 Task: Create a due date automation trigger when advanced on, 2 days before a card is due add checklist with checklist "Resume" complete at 11:00 AM.
Action: Mouse moved to (1072, 313)
Screenshot: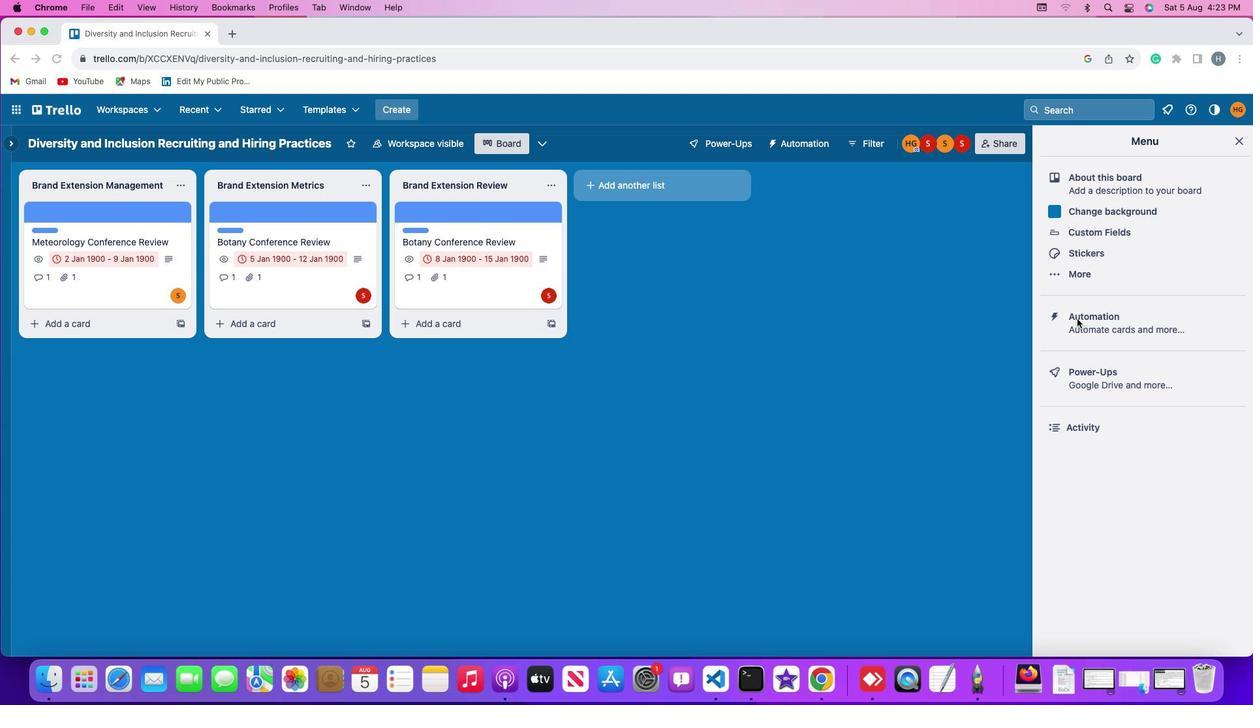 
Action: Mouse pressed left at (1072, 313)
Screenshot: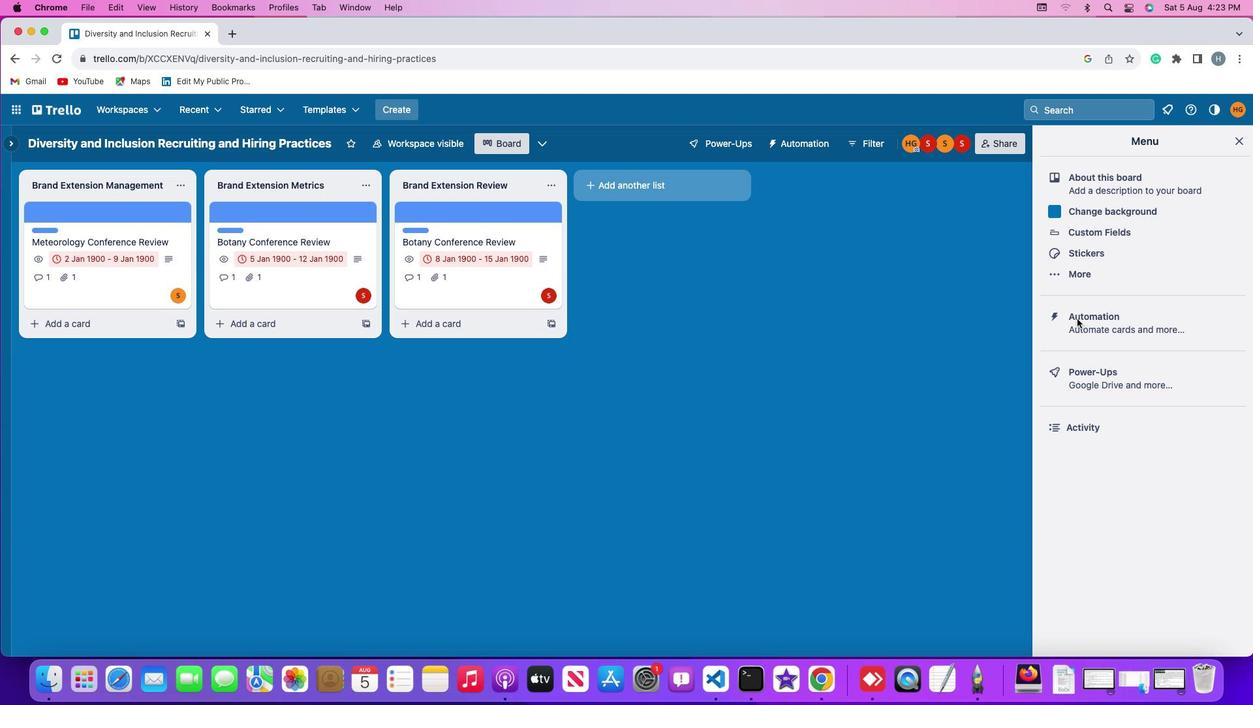 
Action: Mouse pressed left at (1072, 313)
Screenshot: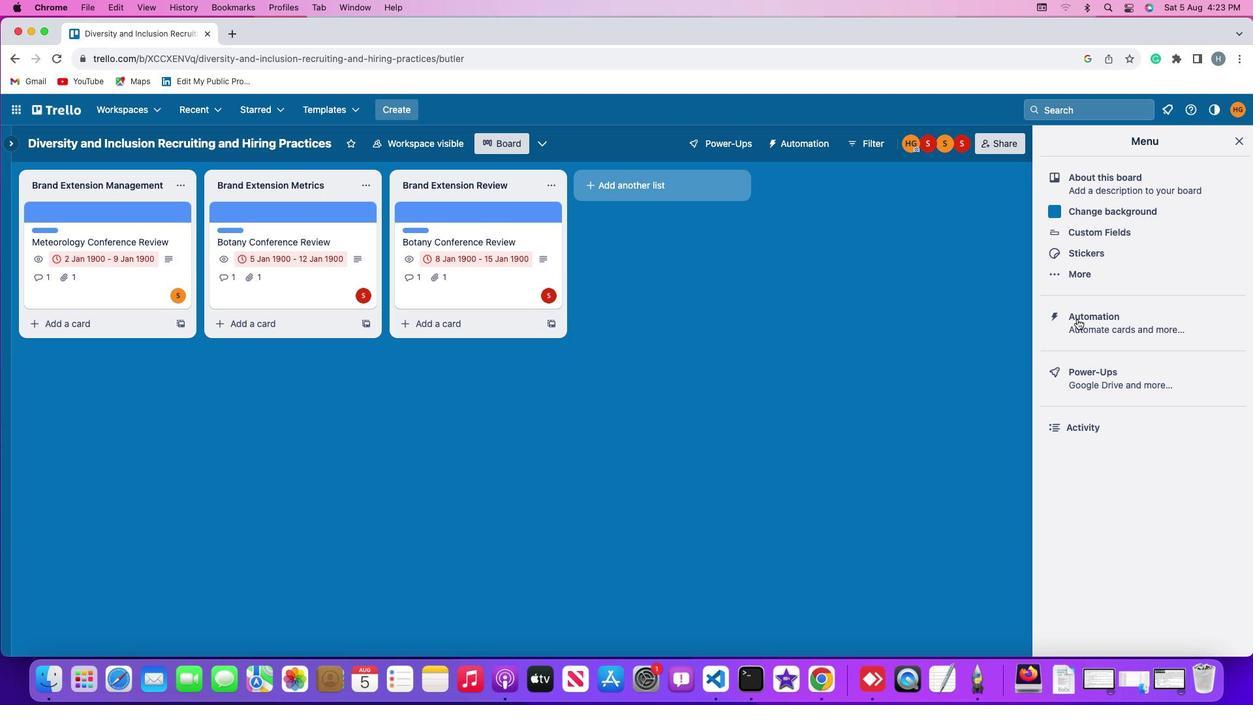 
Action: Mouse moved to (58, 299)
Screenshot: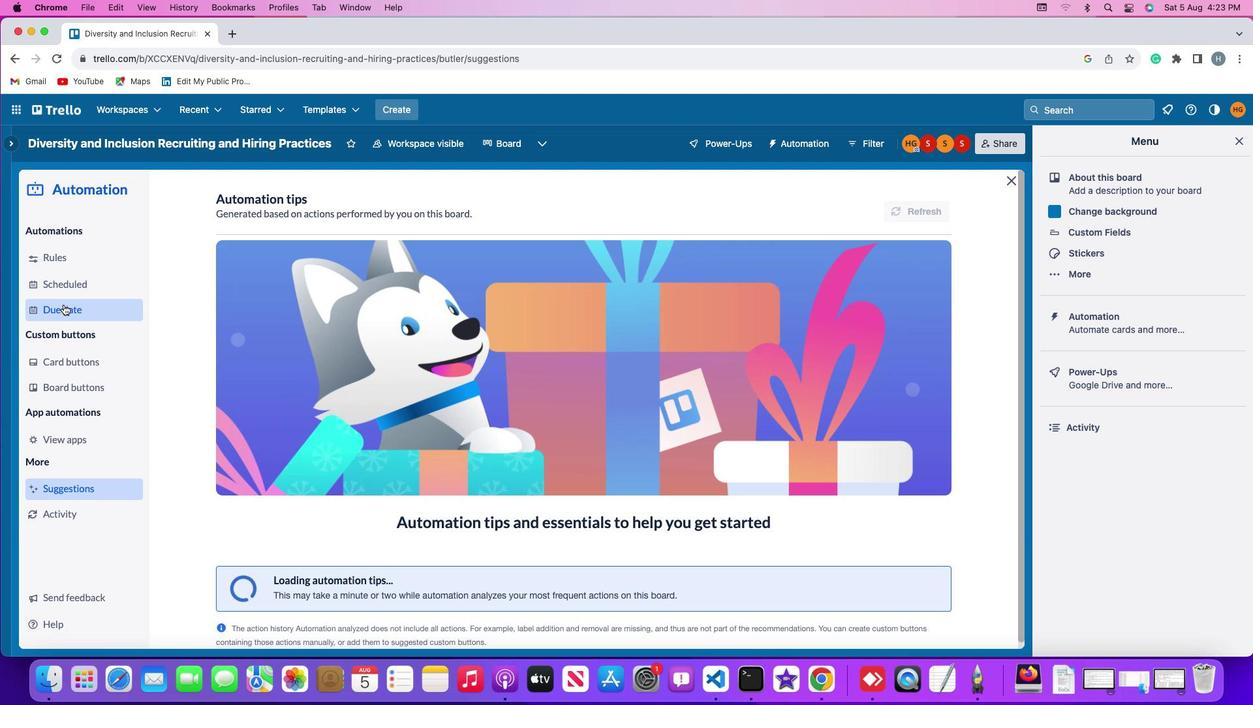 
Action: Mouse pressed left at (58, 299)
Screenshot: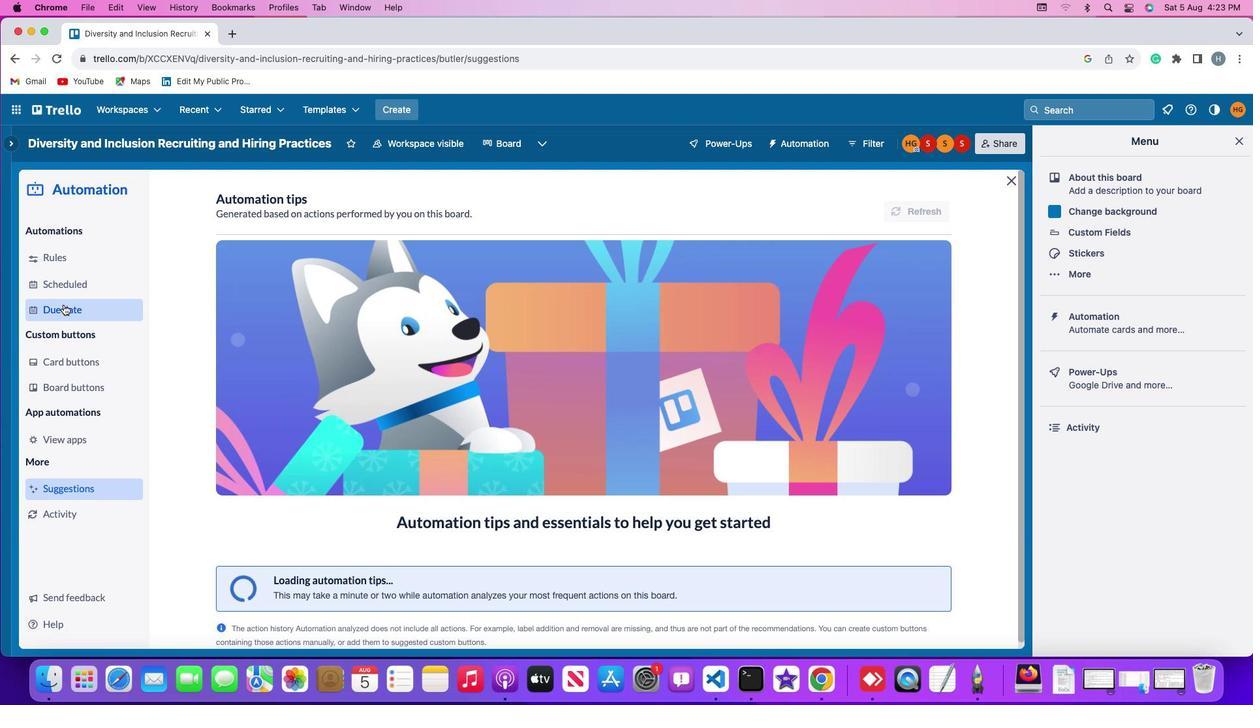 
Action: Mouse moved to (886, 195)
Screenshot: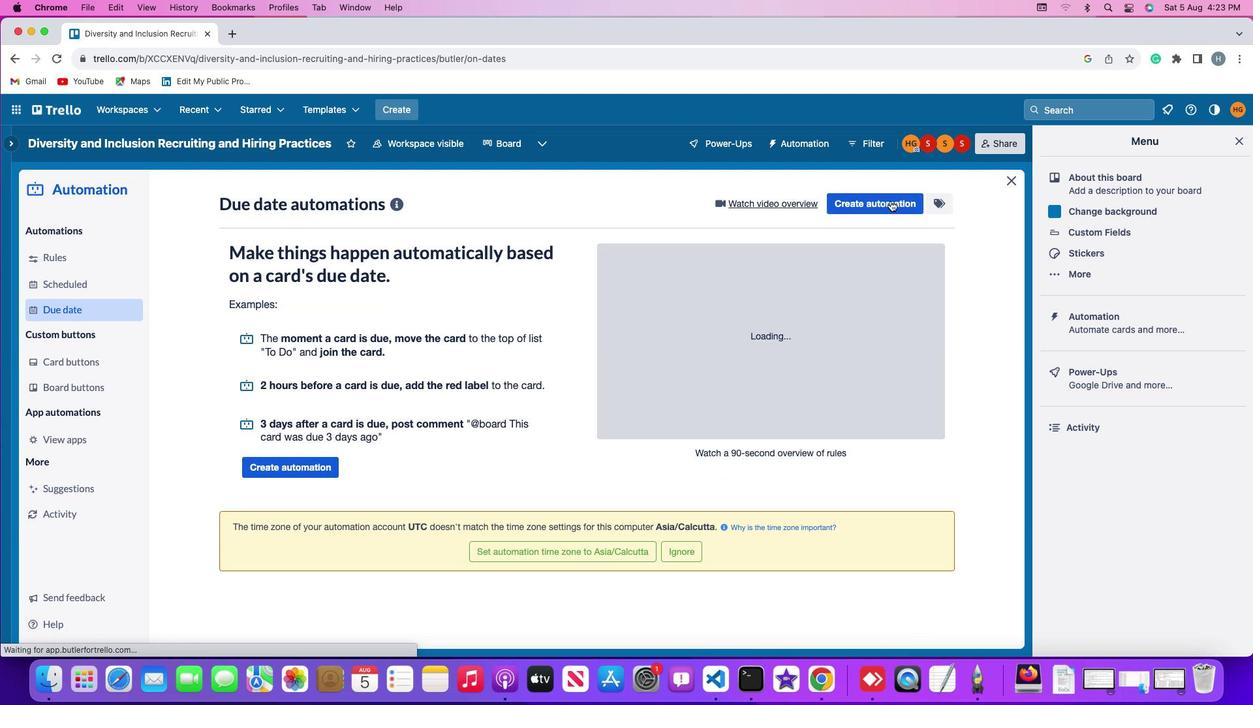 
Action: Mouse pressed left at (886, 195)
Screenshot: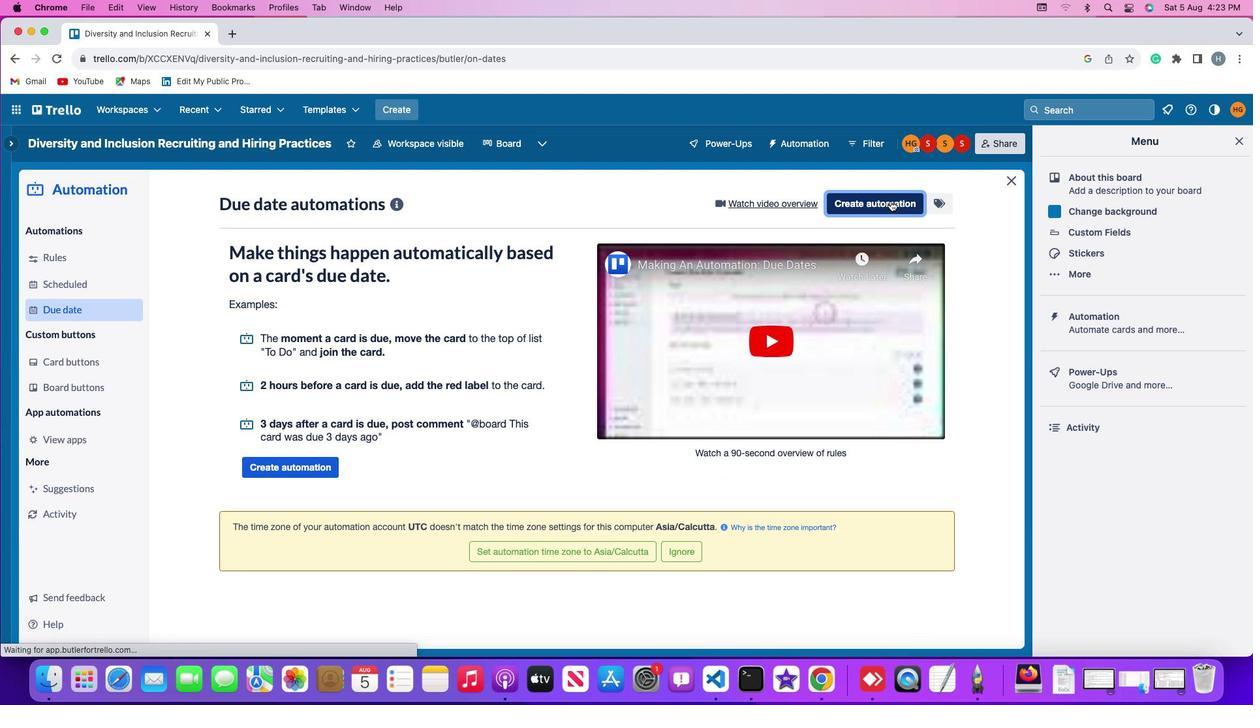 
Action: Mouse moved to (571, 319)
Screenshot: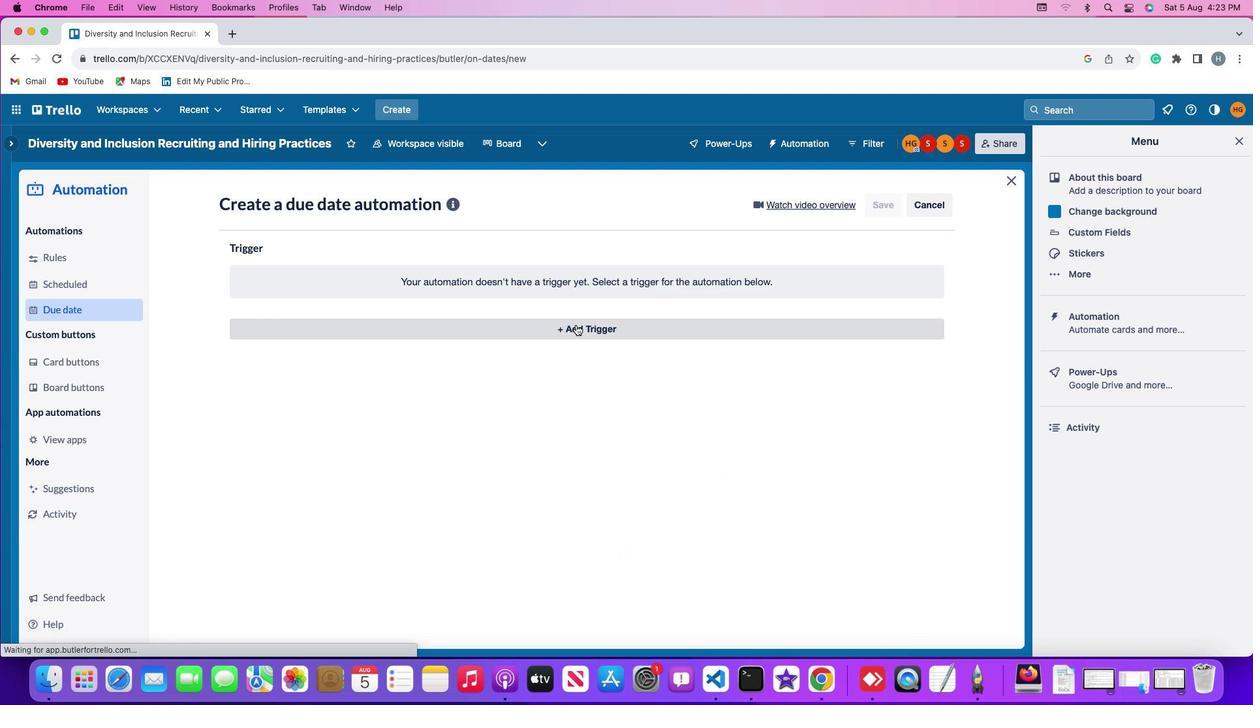 
Action: Mouse pressed left at (571, 319)
Screenshot: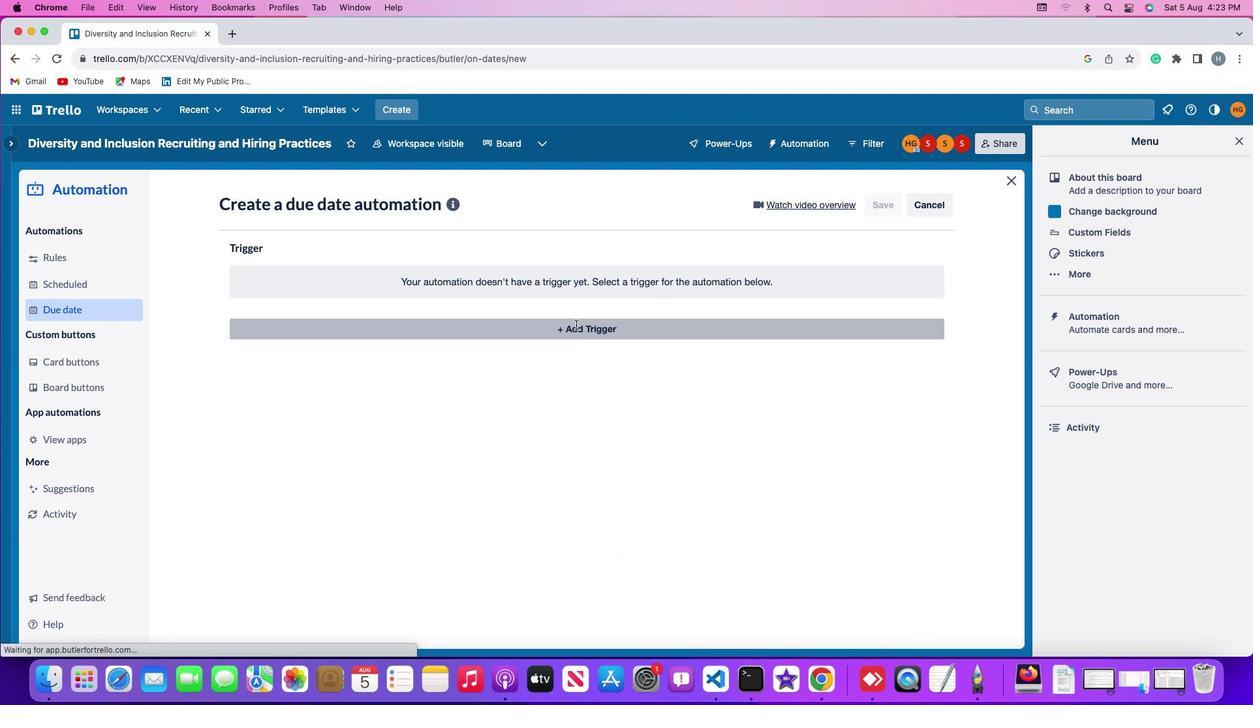 
Action: Mouse moved to (246, 521)
Screenshot: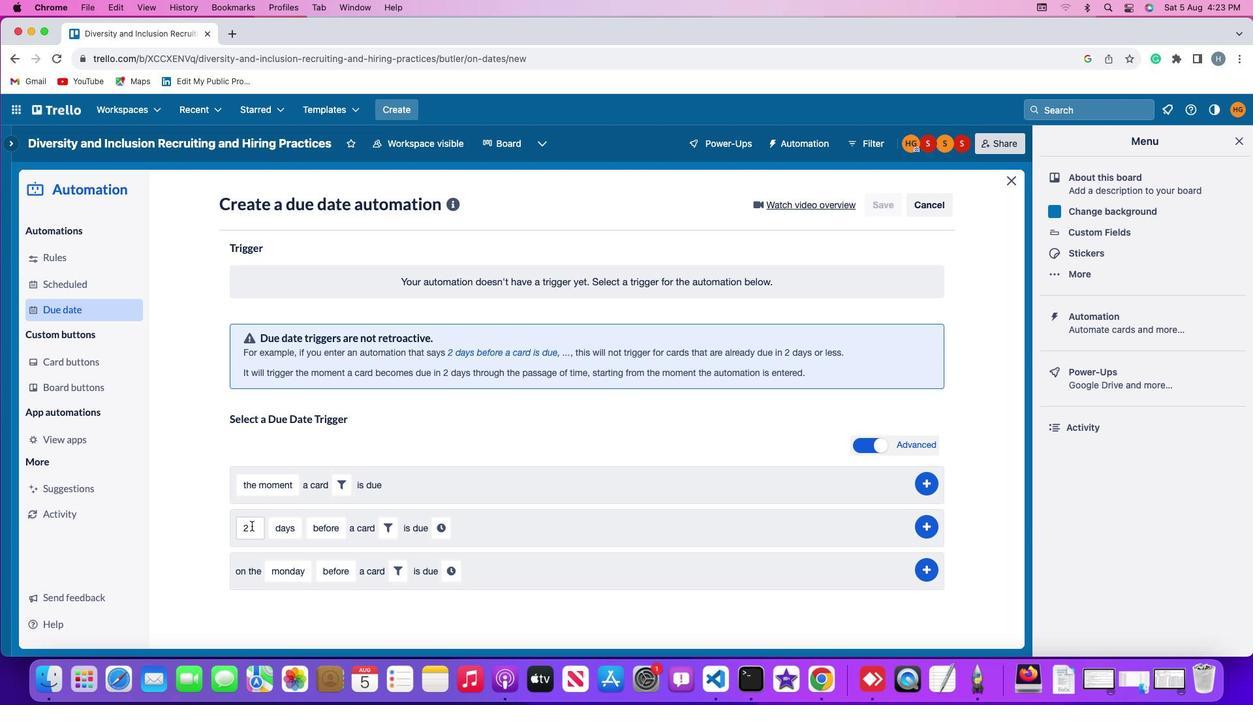 
Action: Mouse pressed left at (246, 521)
Screenshot: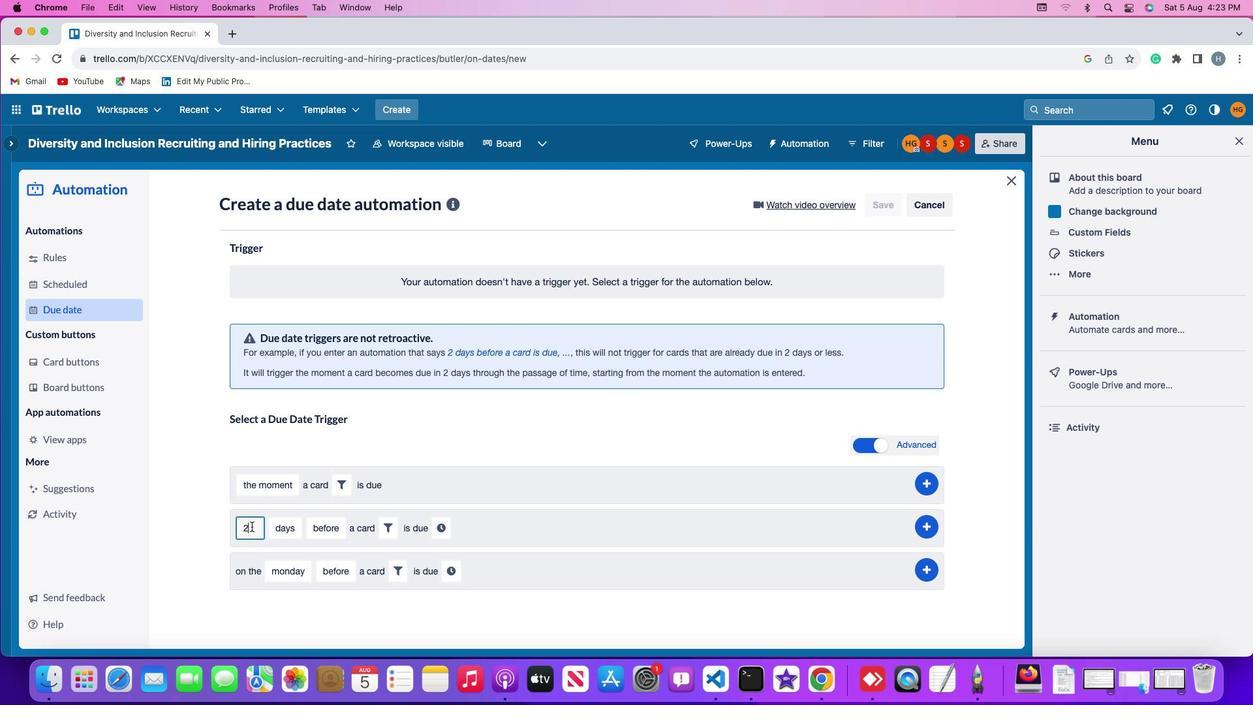 
Action: Mouse moved to (246, 524)
Screenshot: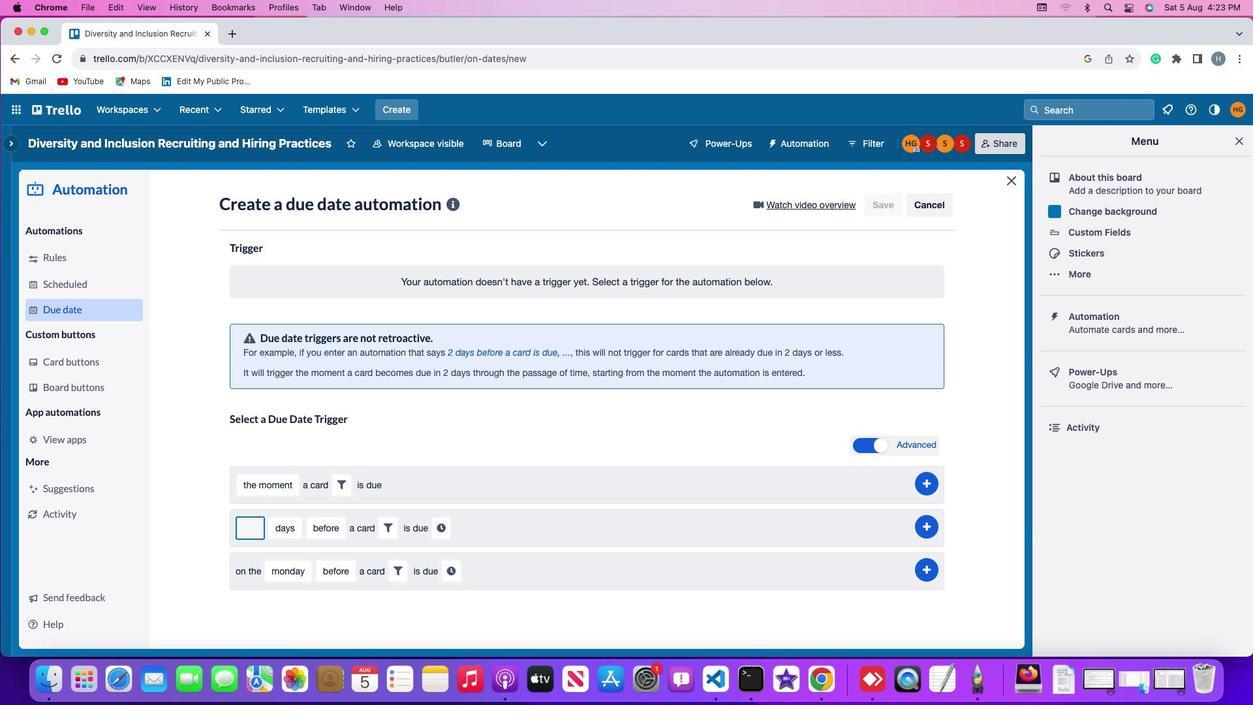 
Action: Key pressed Key.backspace
Screenshot: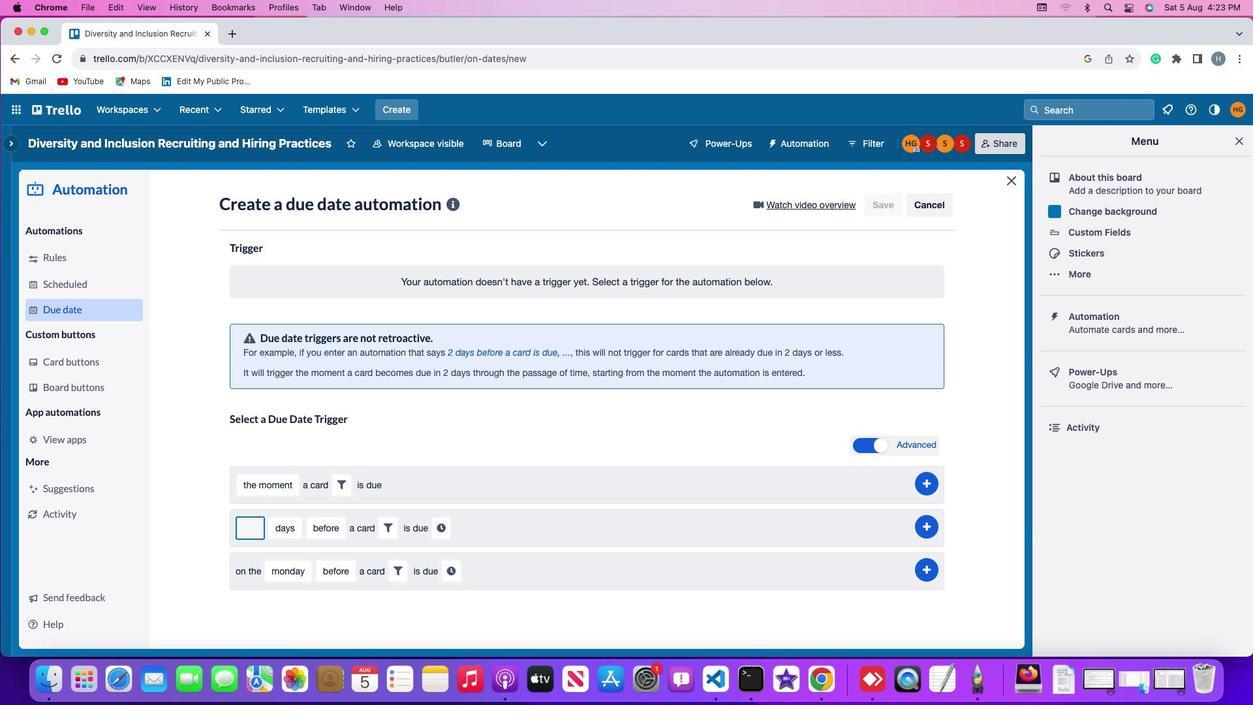 
Action: Mouse moved to (246, 524)
Screenshot: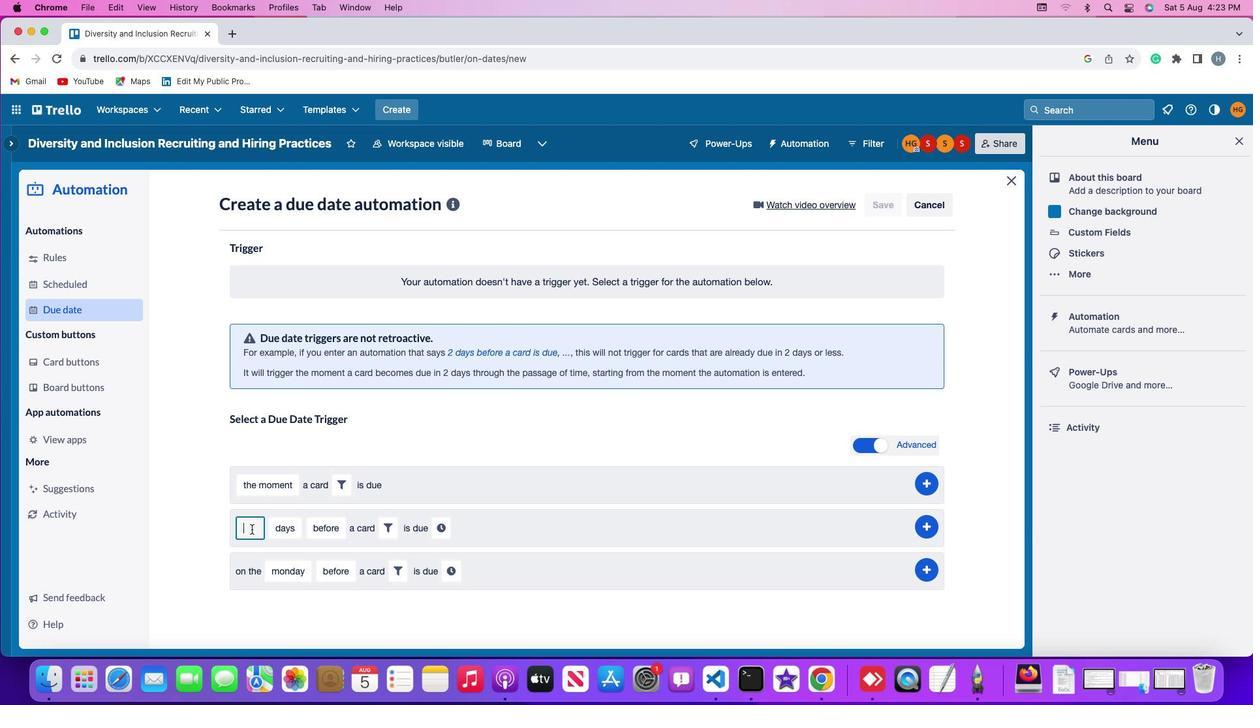 
Action: Key pressed '2'
Screenshot: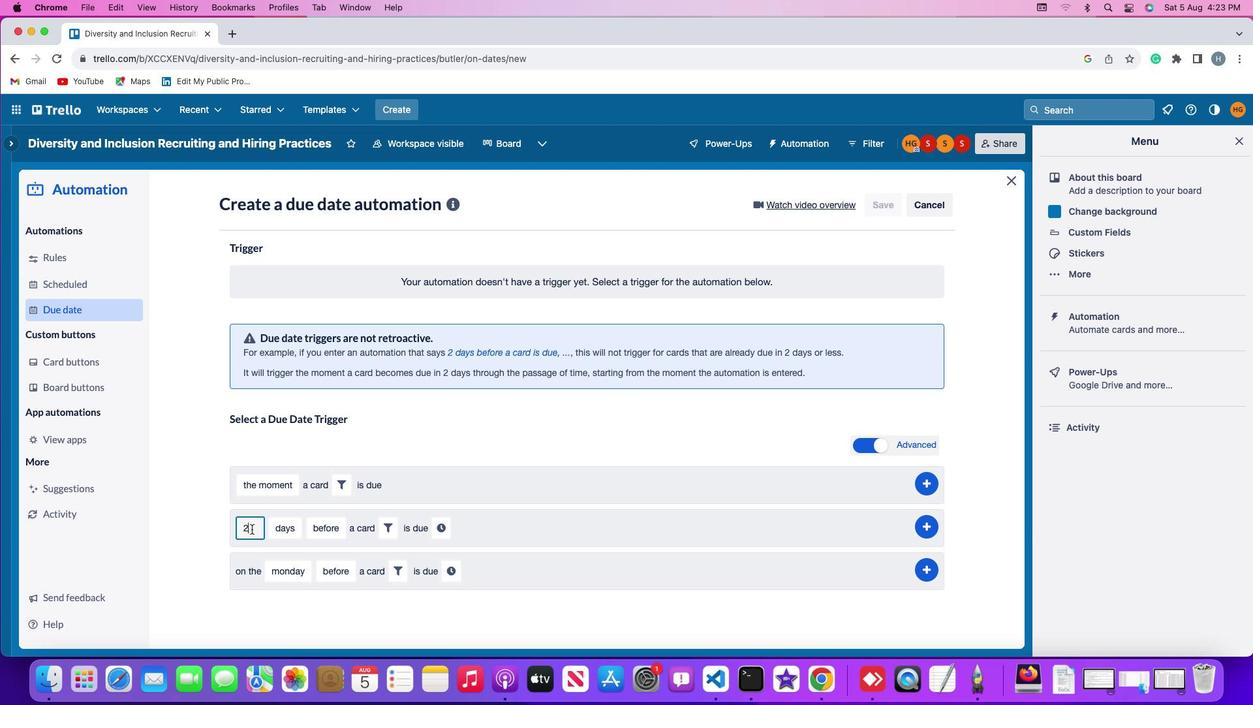 
Action: Mouse moved to (263, 523)
Screenshot: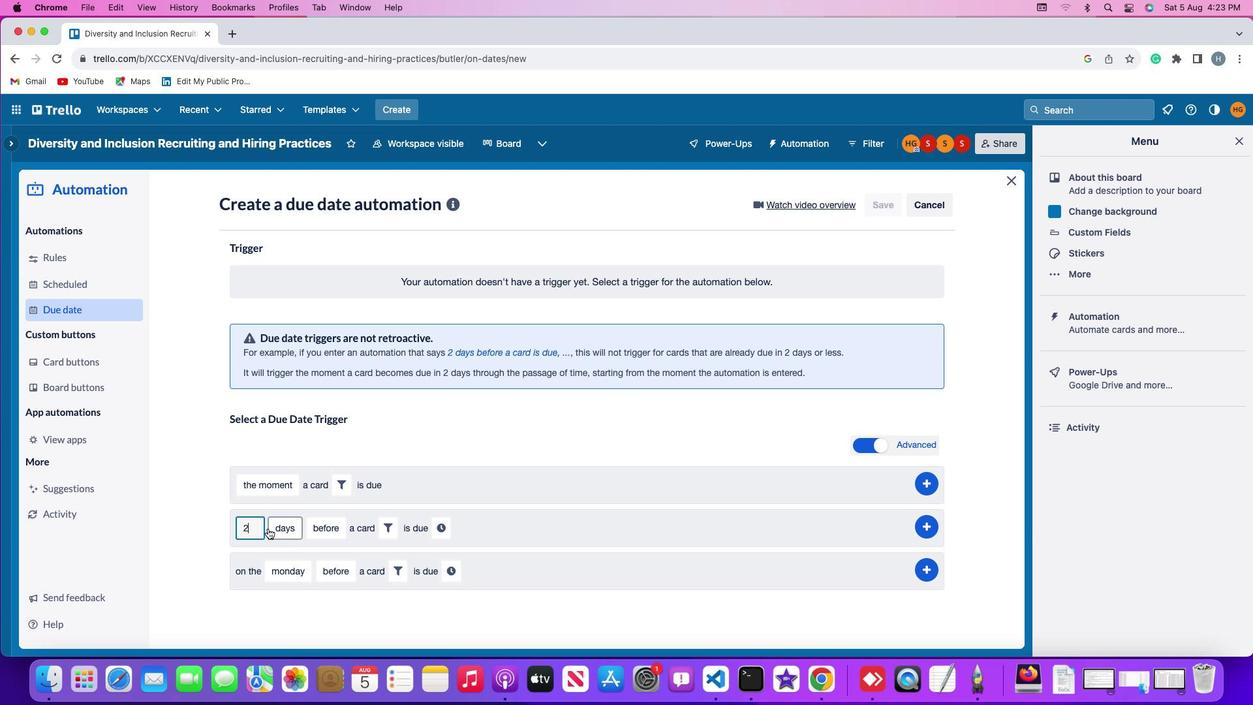 
Action: Mouse pressed left at (263, 523)
Screenshot: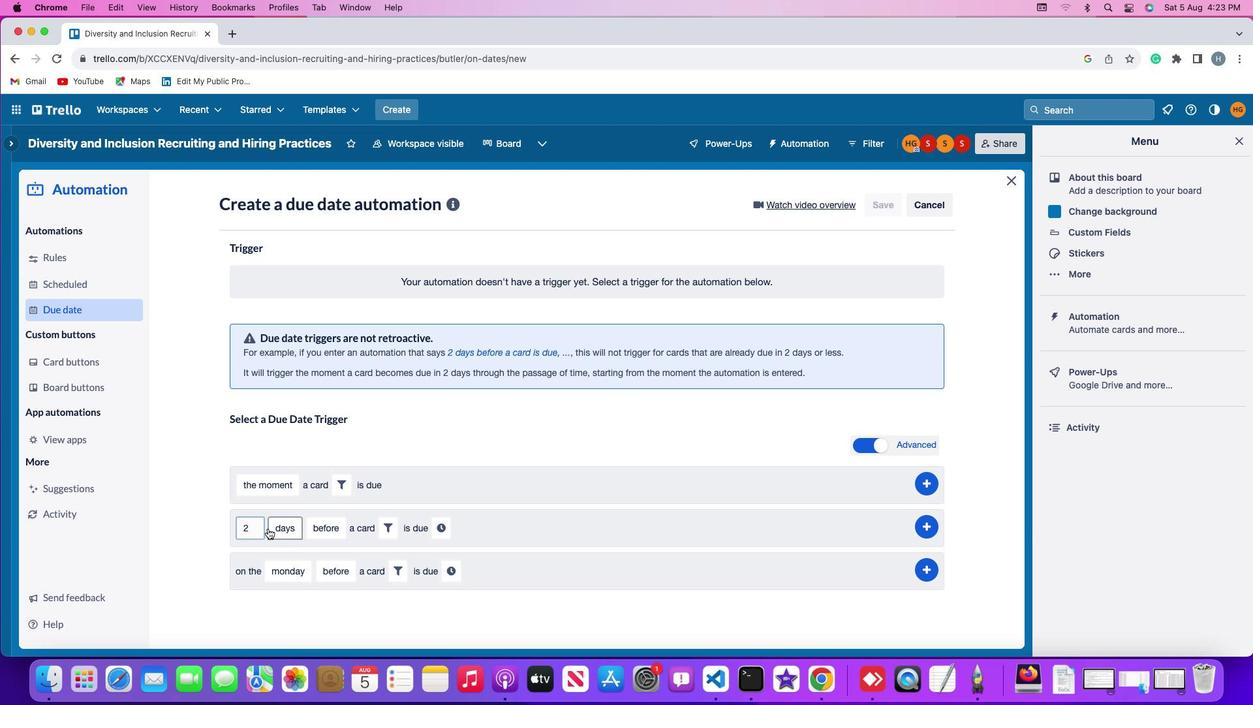 
Action: Mouse moved to (291, 555)
Screenshot: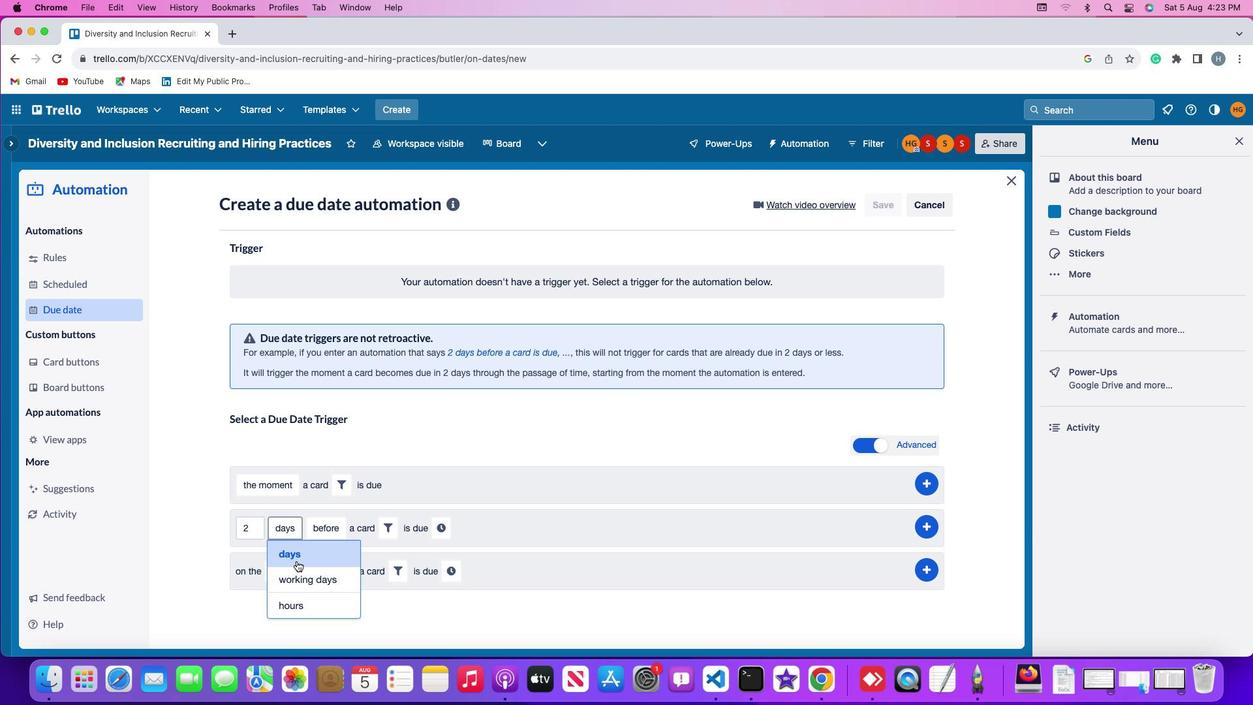 
Action: Mouse pressed left at (291, 555)
Screenshot: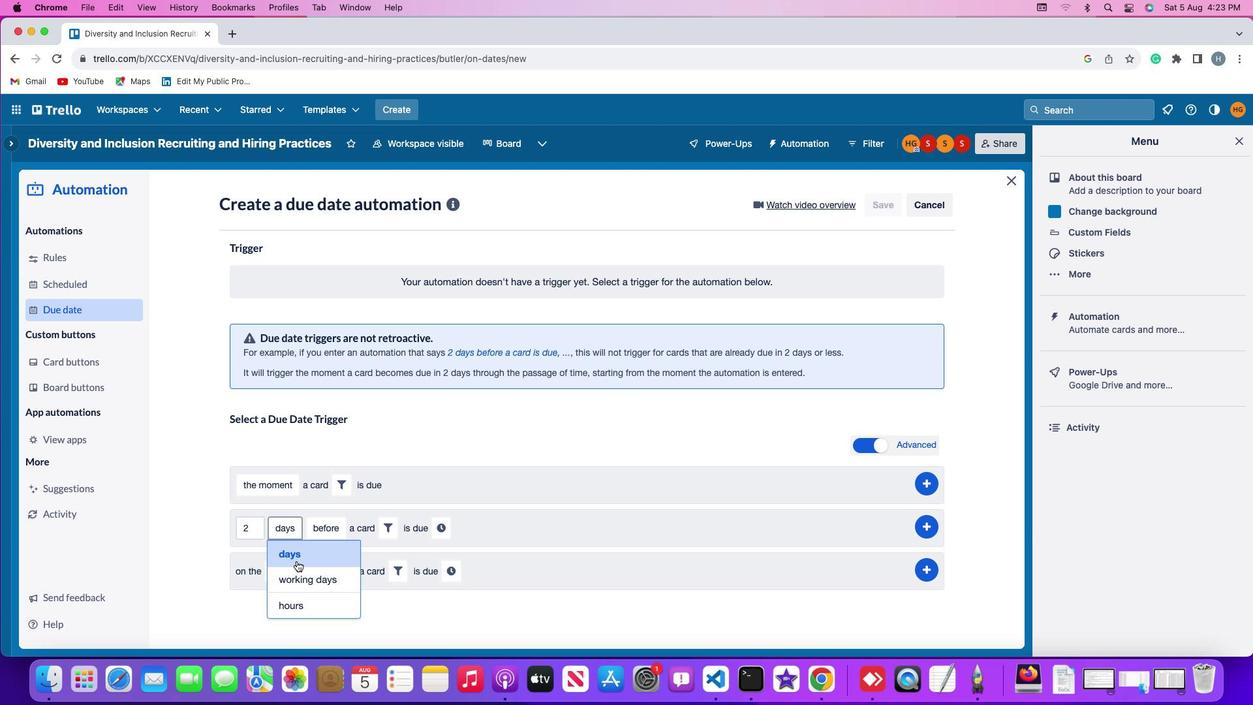
Action: Mouse moved to (332, 526)
Screenshot: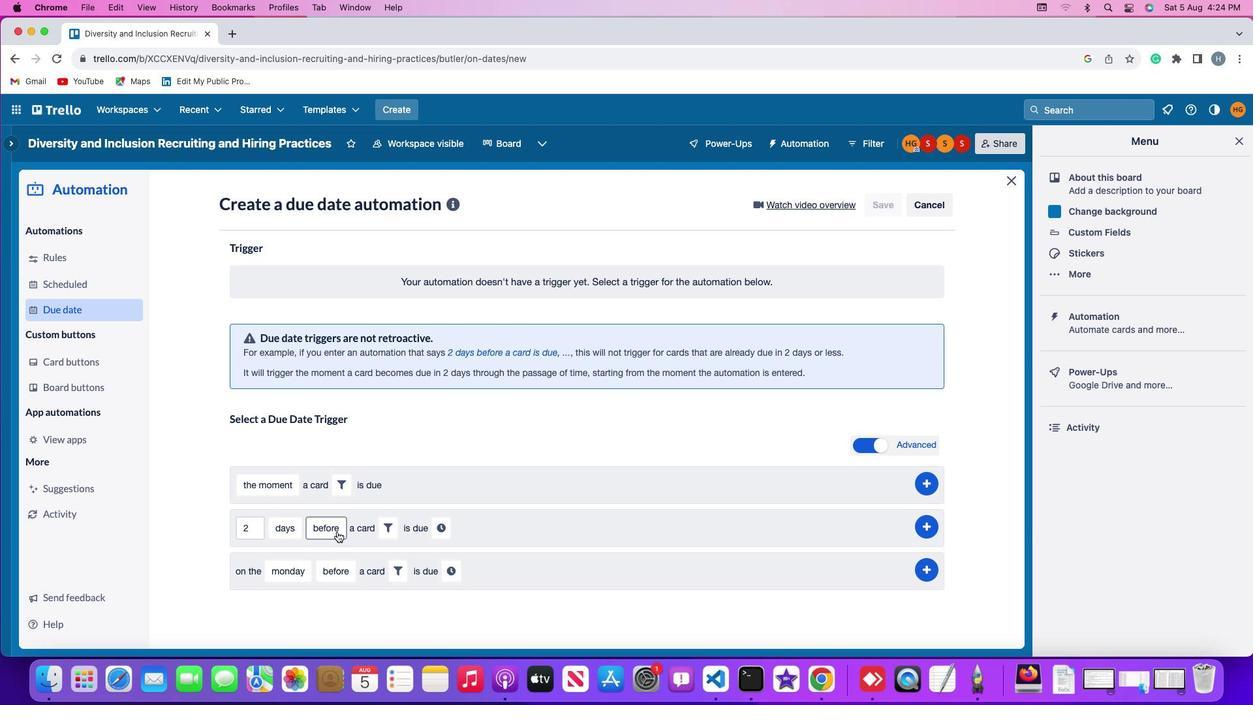 
Action: Mouse pressed left at (332, 526)
Screenshot: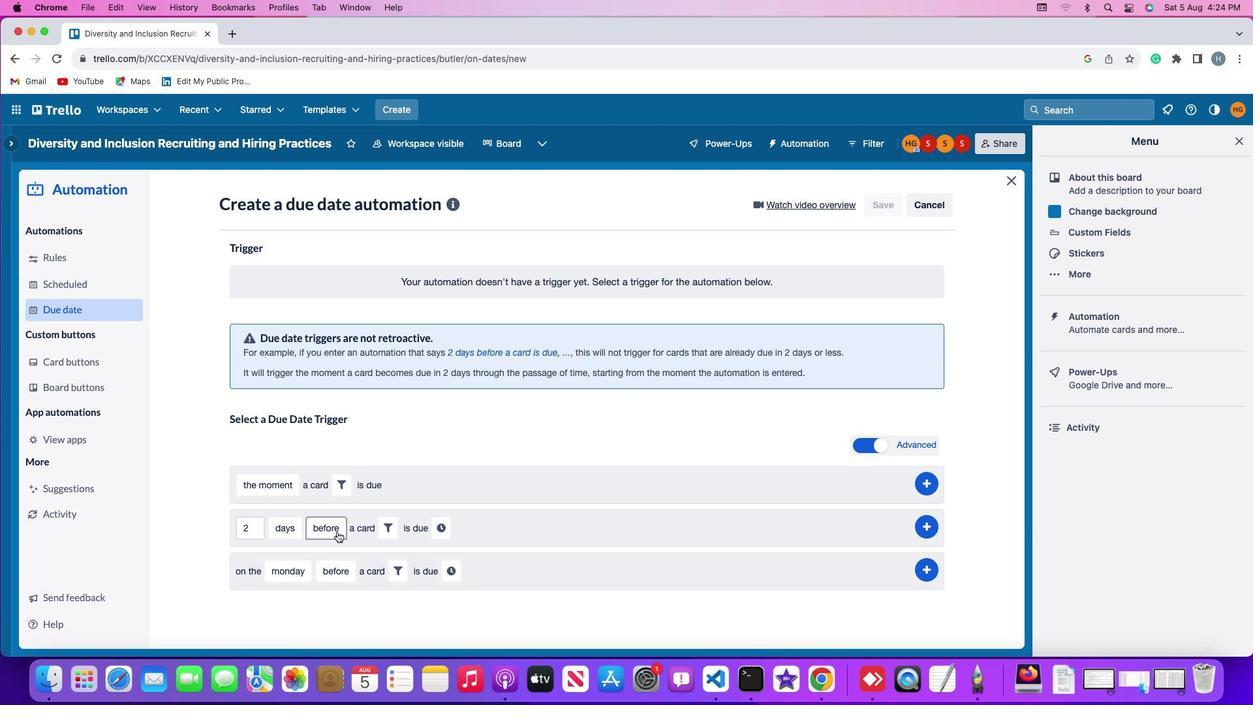 
Action: Mouse moved to (327, 541)
Screenshot: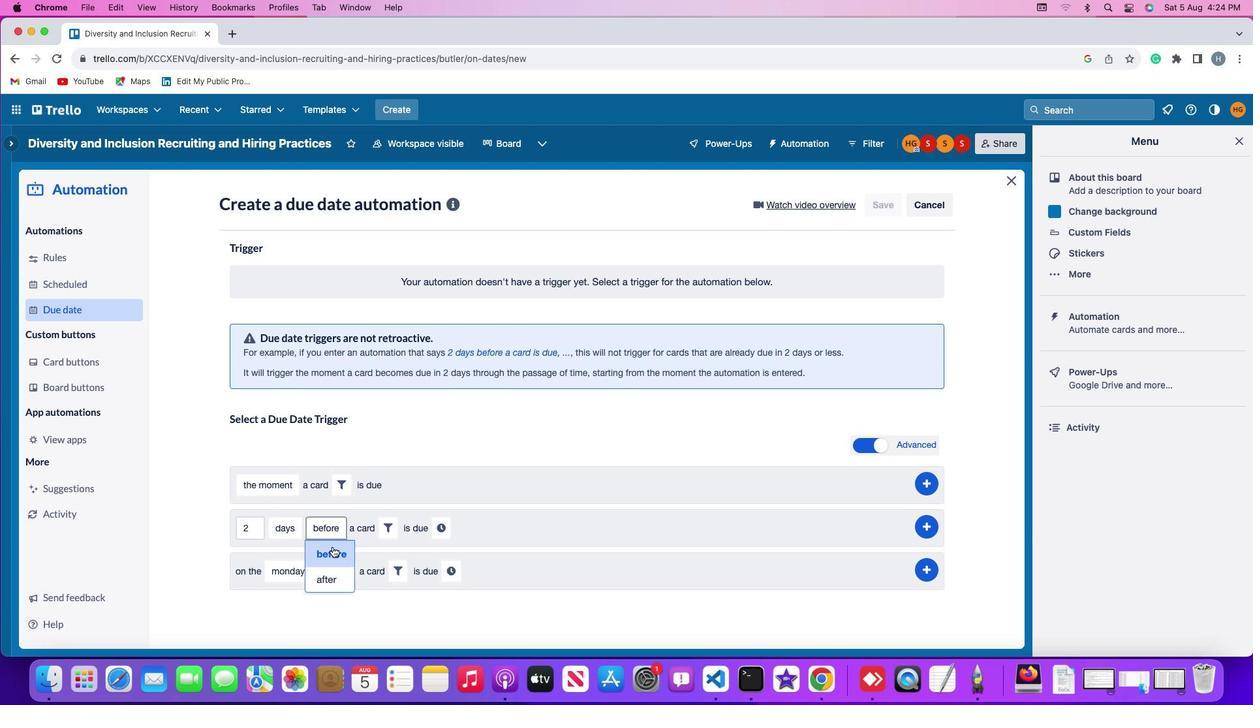 
Action: Mouse pressed left at (327, 541)
Screenshot: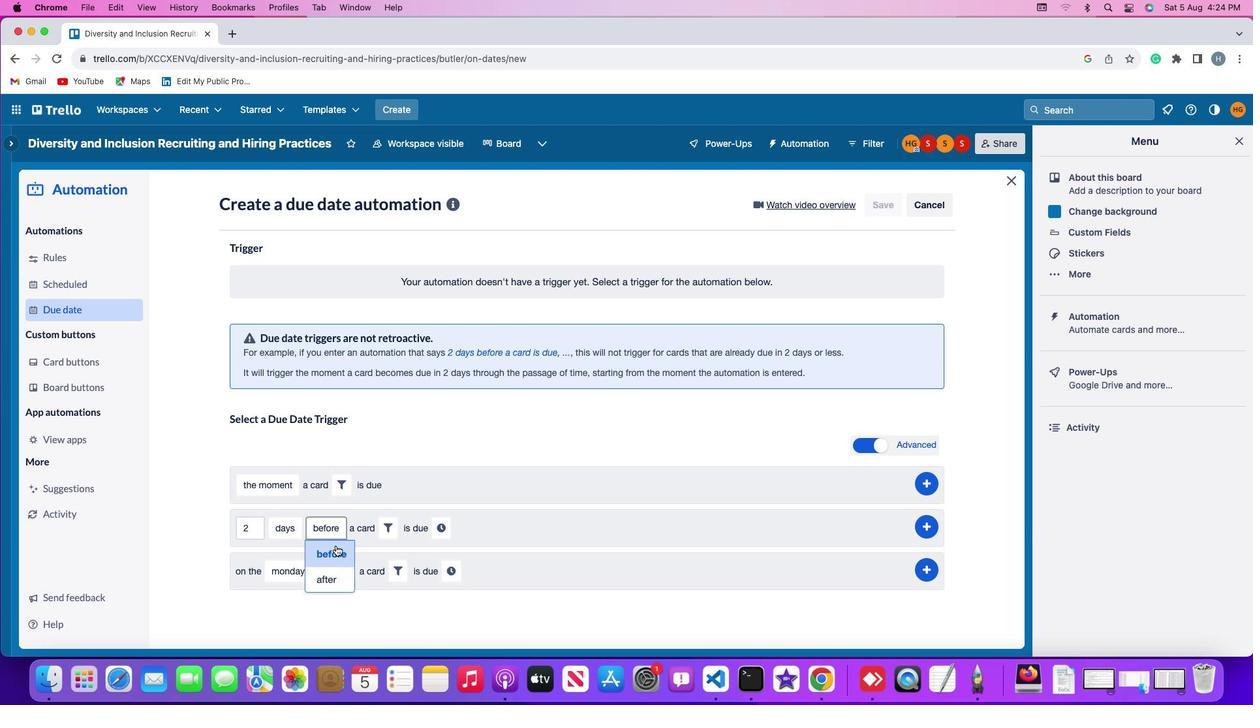 
Action: Mouse moved to (376, 523)
Screenshot: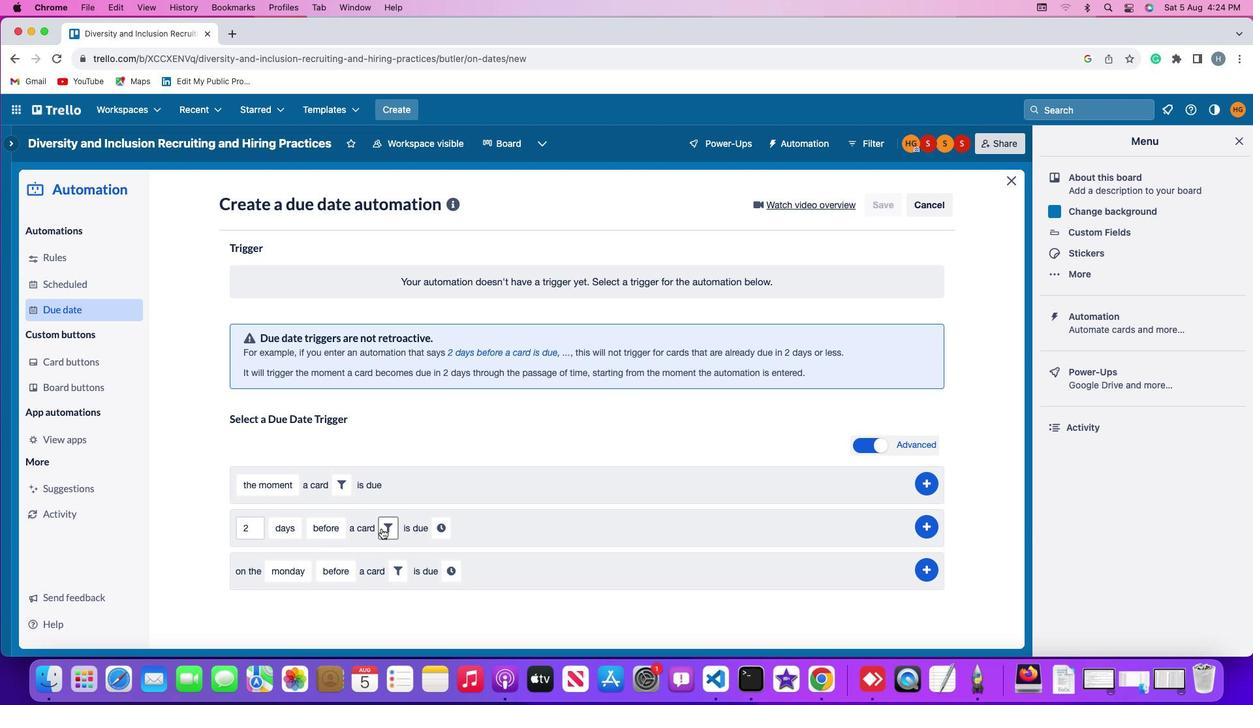 
Action: Mouse pressed left at (376, 523)
Screenshot: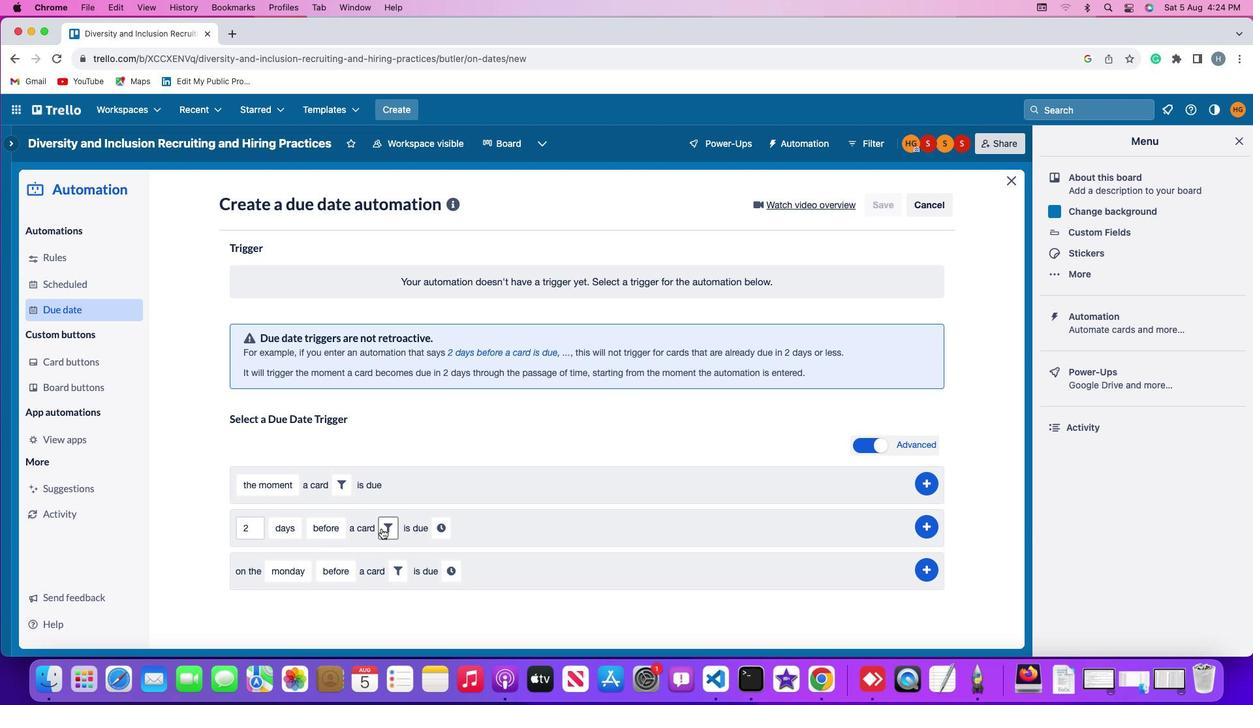 
Action: Mouse moved to (504, 573)
Screenshot: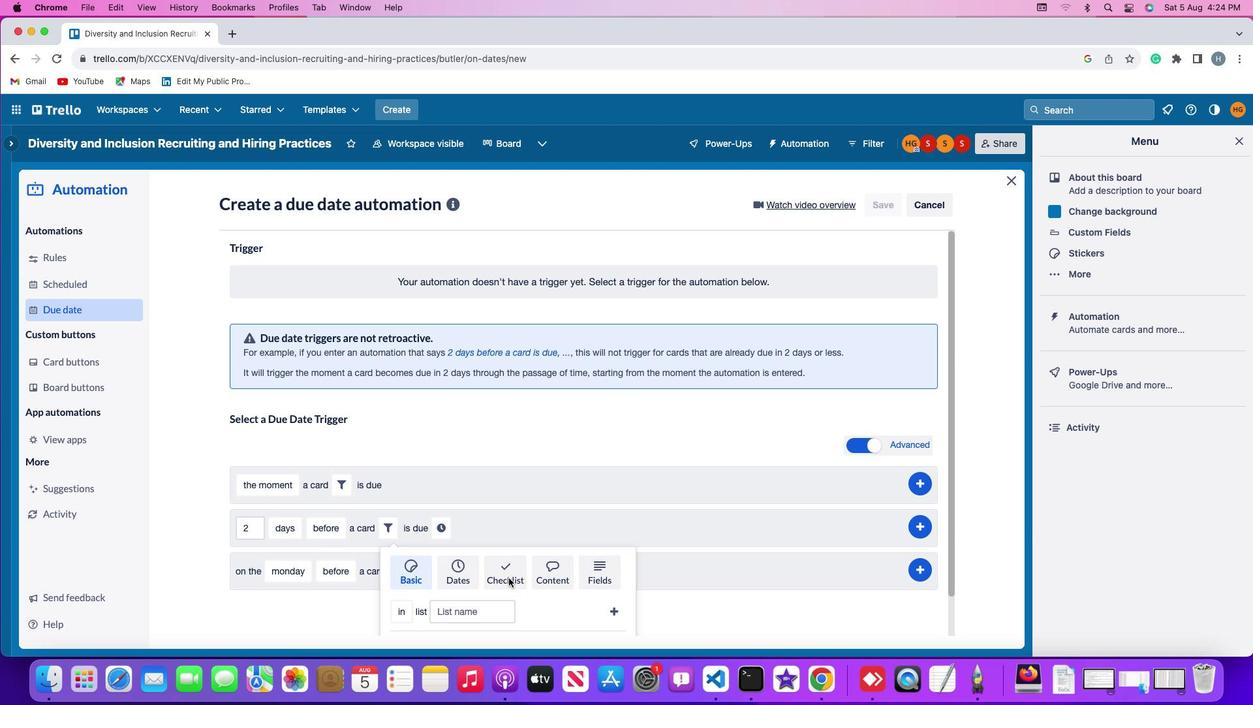 
Action: Mouse pressed left at (504, 573)
Screenshot: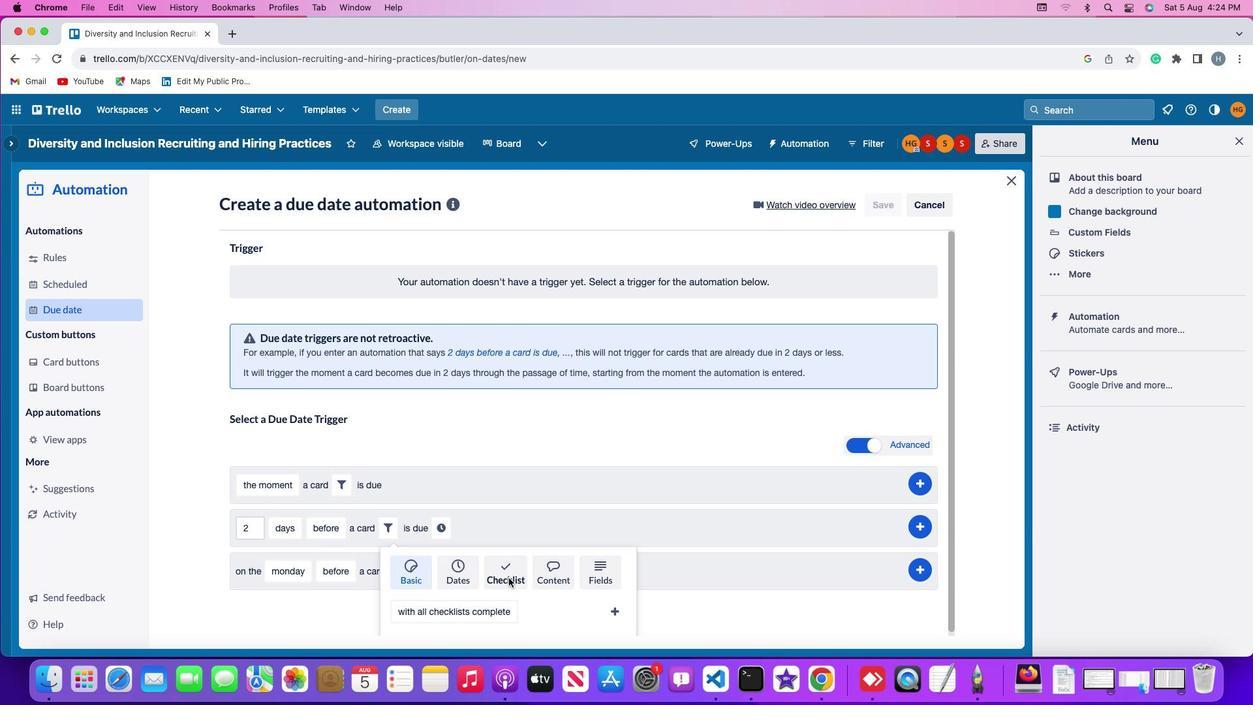 
Action: Mouse moved to (502, 571)
Screenshot: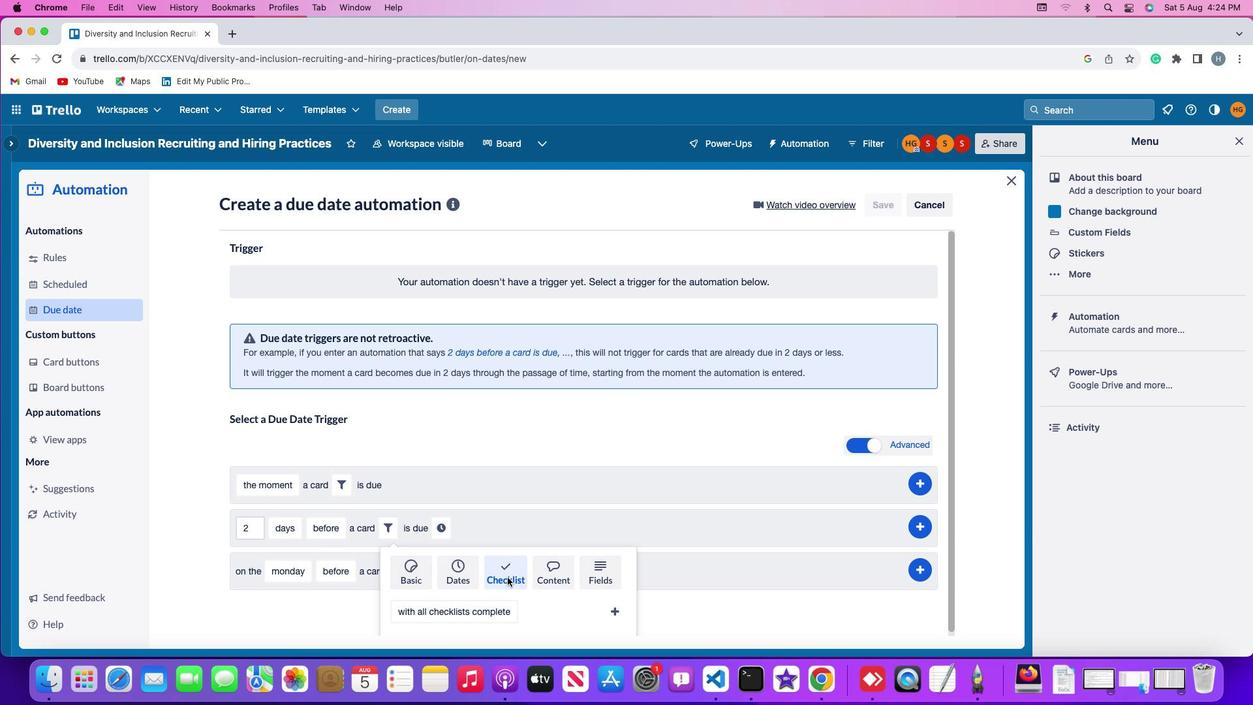 
Action: Mouse scrolled (502, 571) with delta (-4, -5)
Screenshot: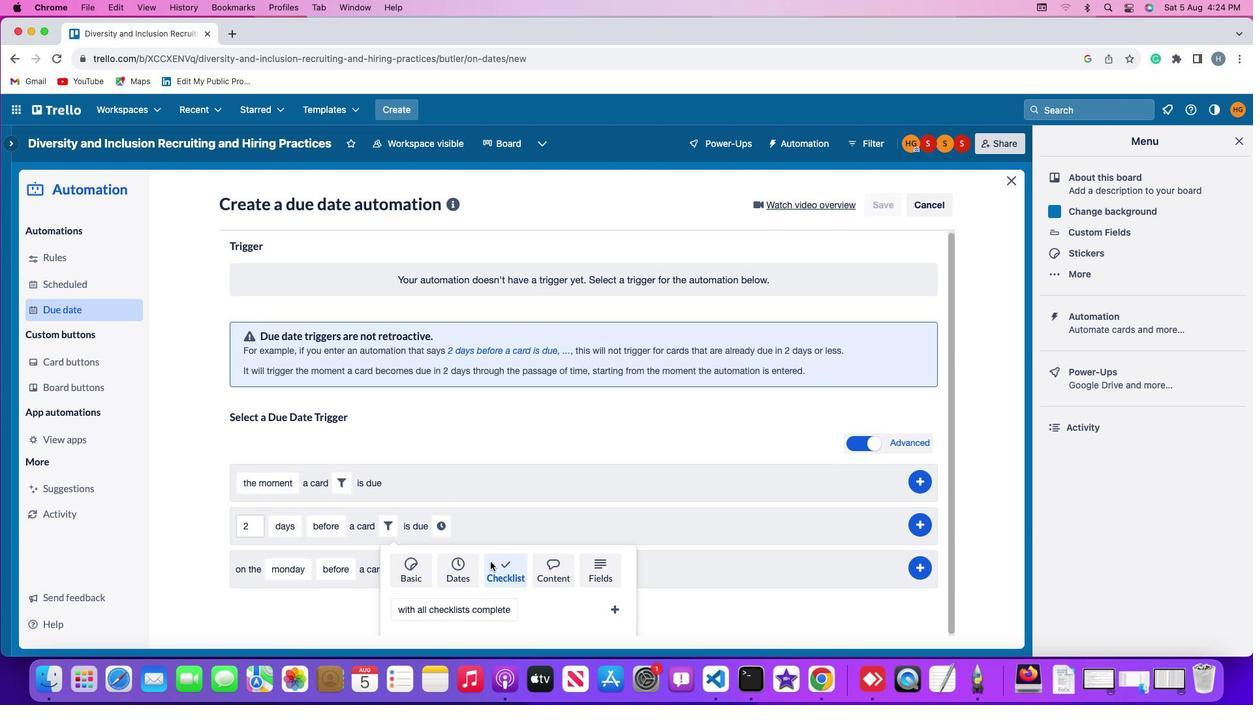 
Action: Mouse scrolled (502, 571) with delta (-4, -5)
Screenshot: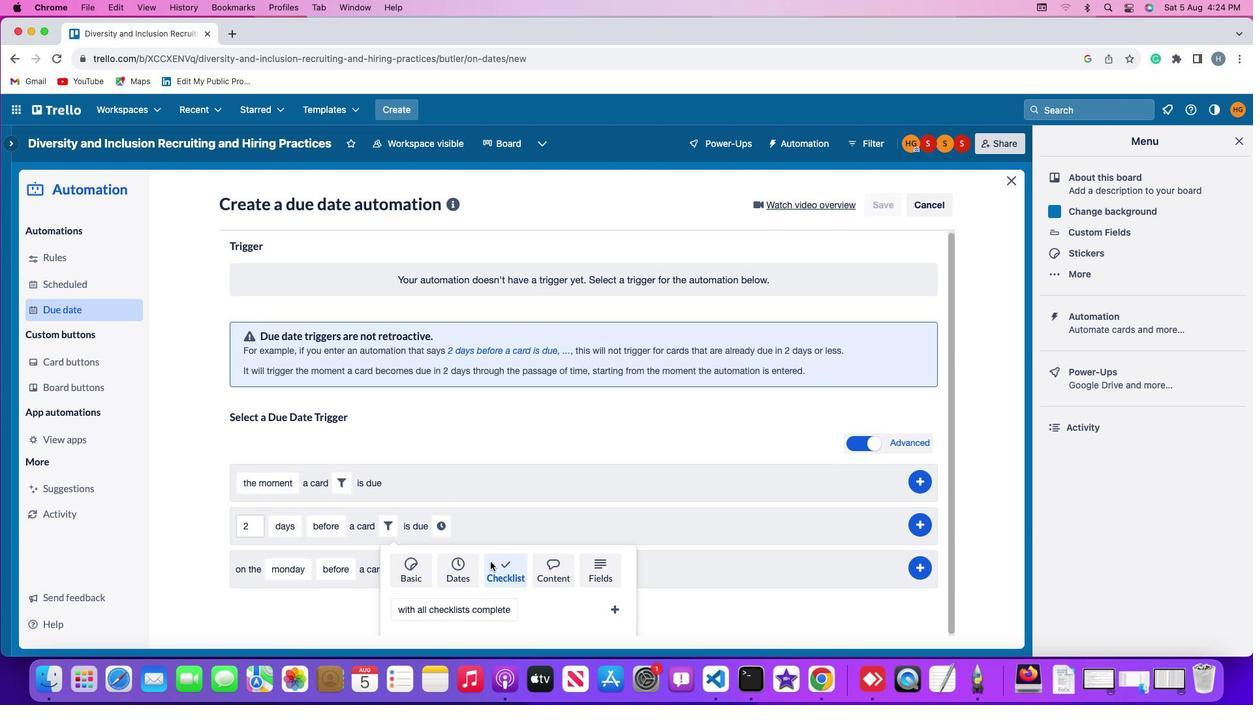 
Action: Mouse scrolled (502, 571) with delta (-4, -6)
Screenshot: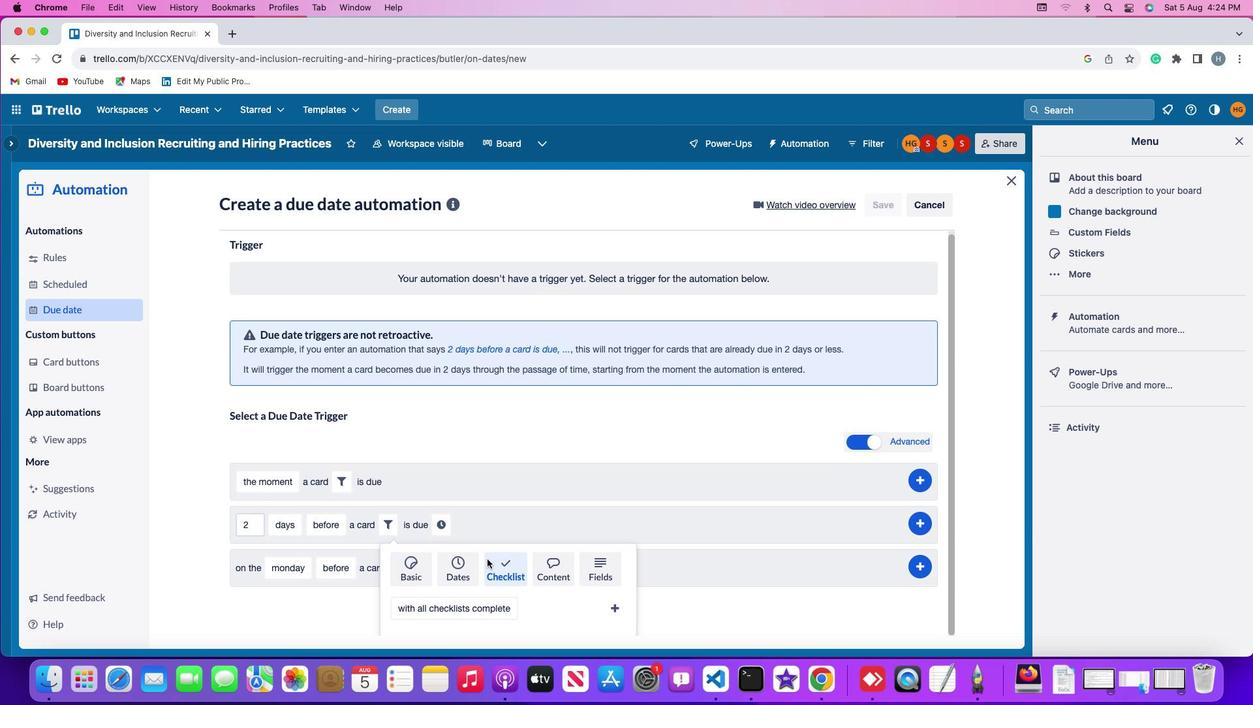 
Action: Mouse scrolled (502, 571) with delta (-4, -7)
Screenshot: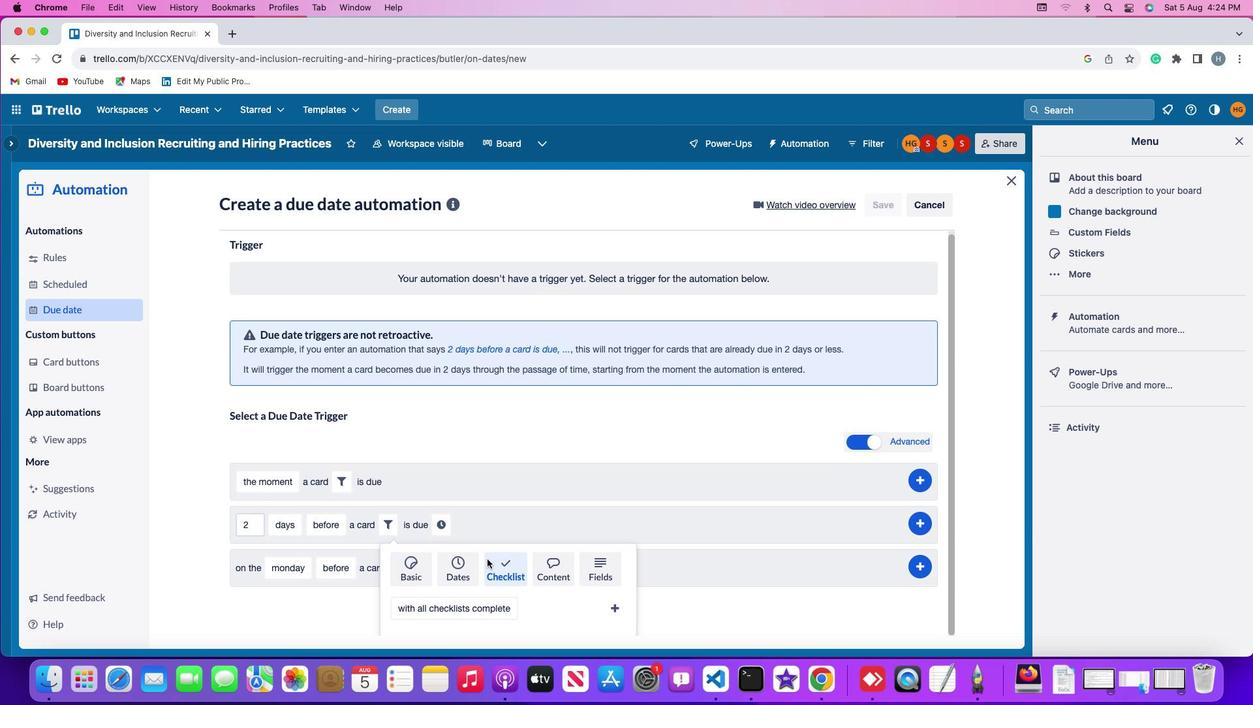 
Action: Mouse scrolled (502, 571) with delta (-4, -8)
Screenshot: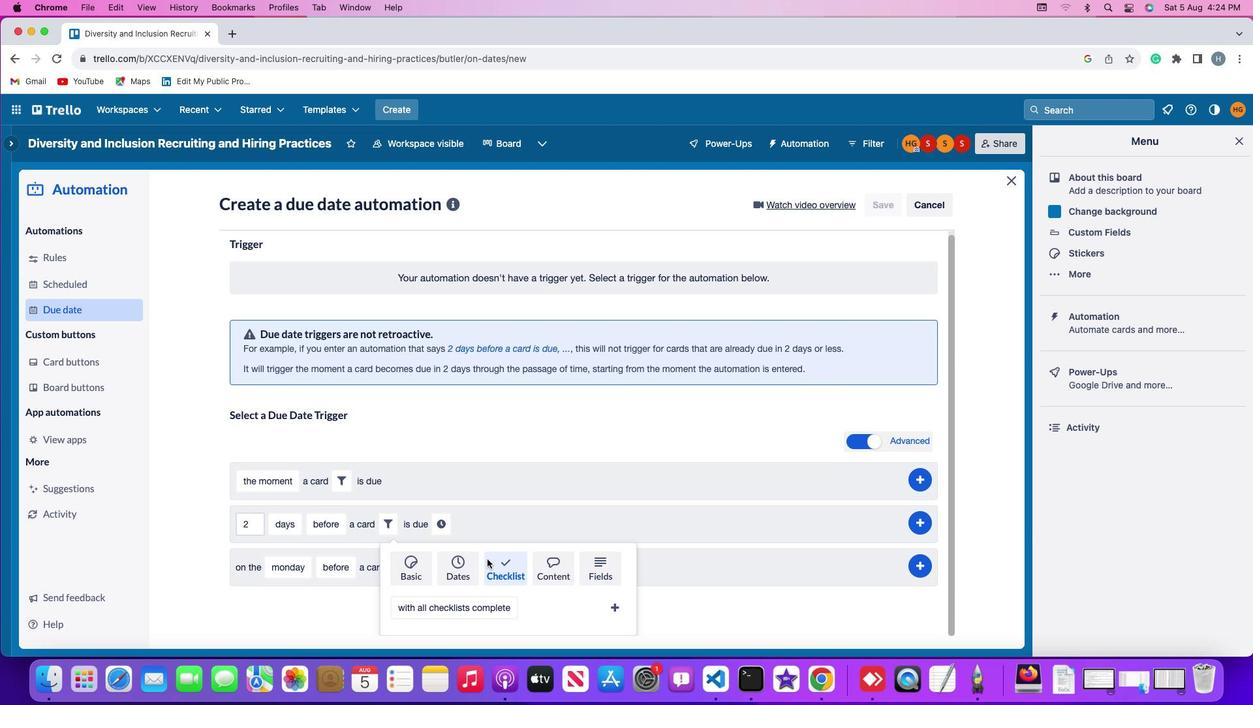 
Action: Mouse moved to (480, 598)
Screenshot: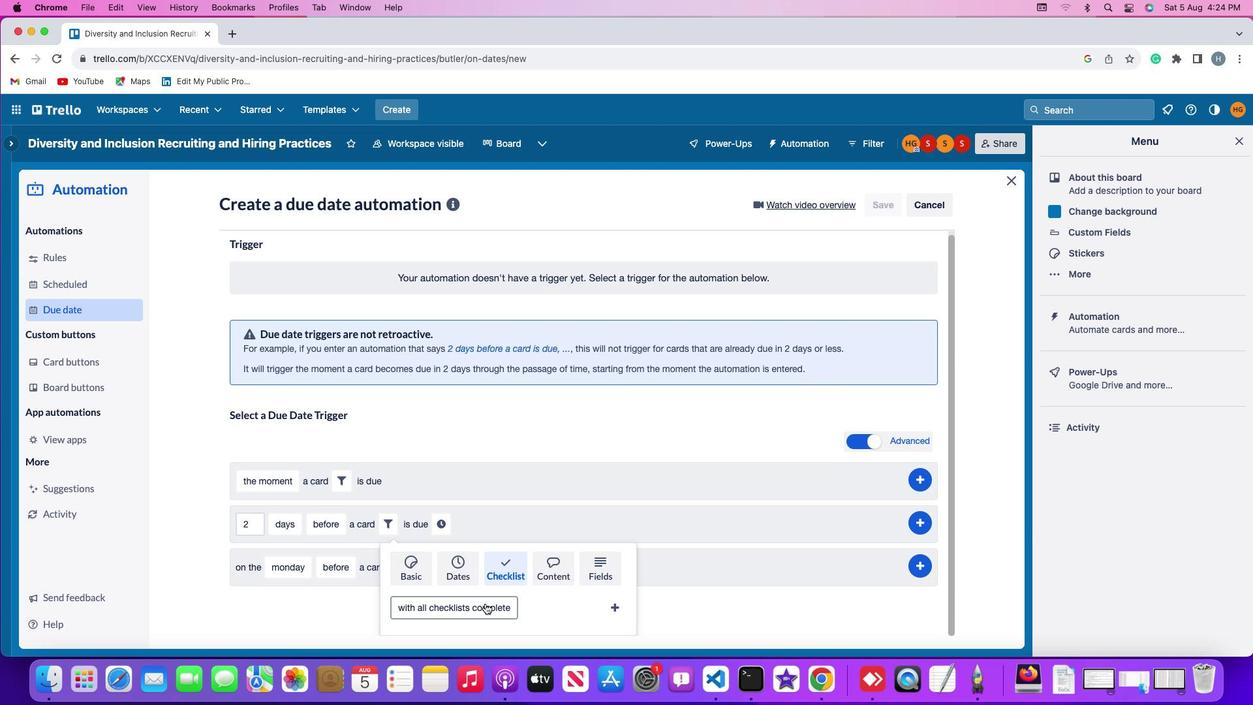 
Action: Mouse pressed left at (480, 598)
Screenshot: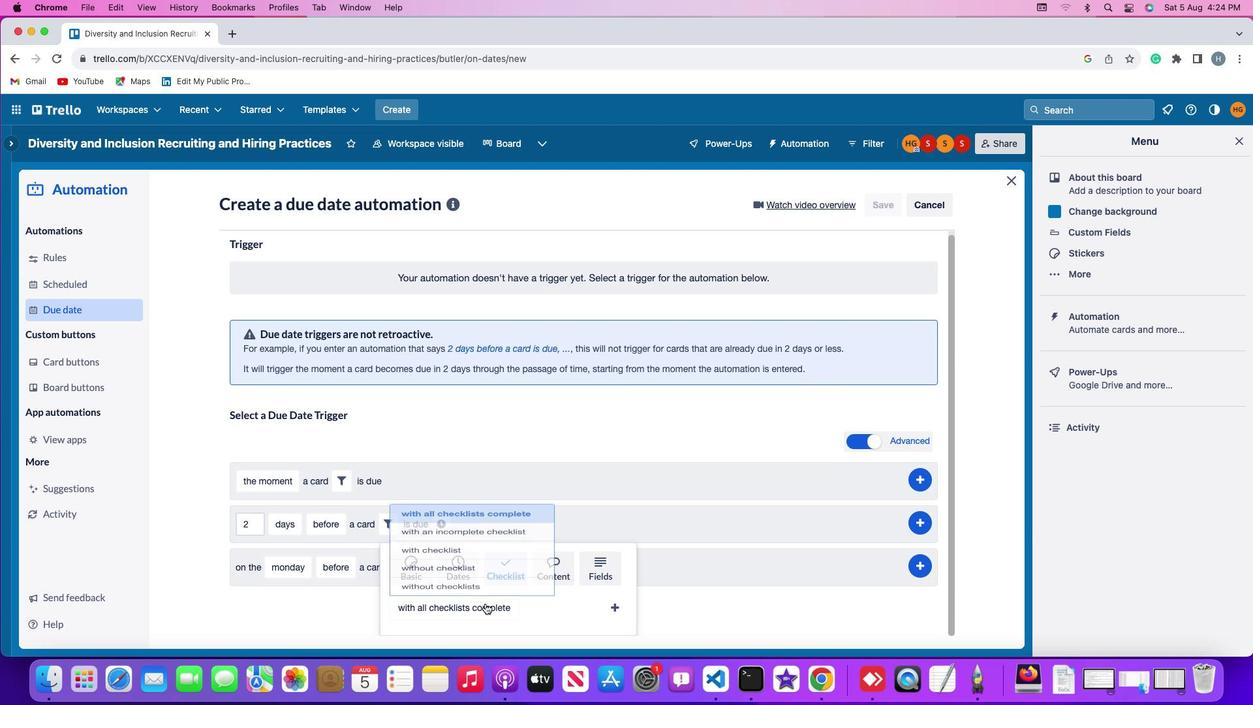 
Action: Mouse moved to (462, 524)
Screenshot: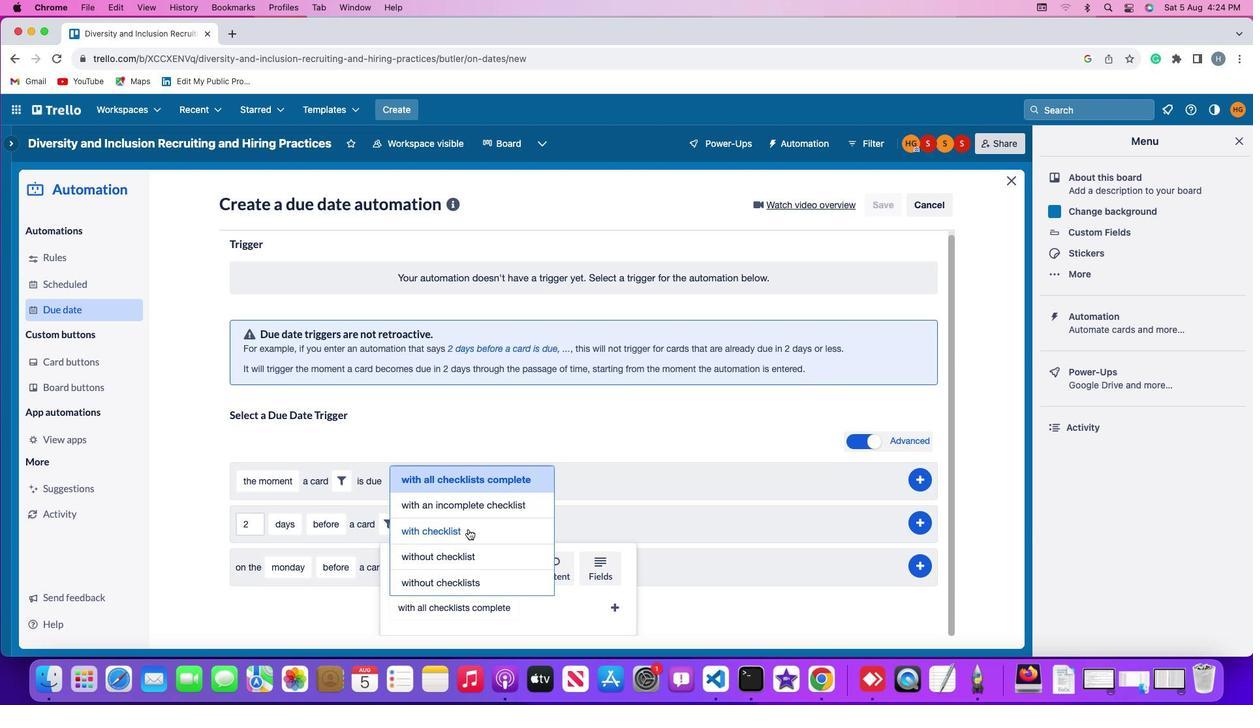 
Action: Mouse pressed left at (462, 524)
Screenshot: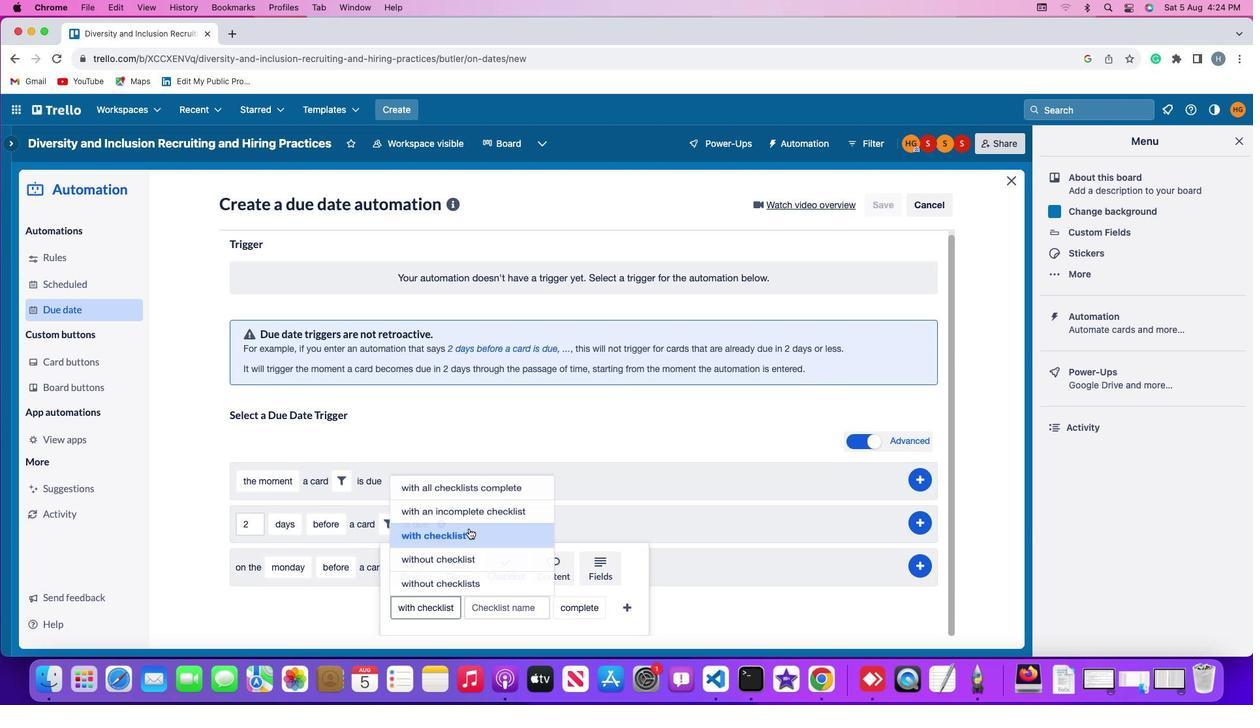 
Action: Mouse moved to (494, 602)
Screenshot: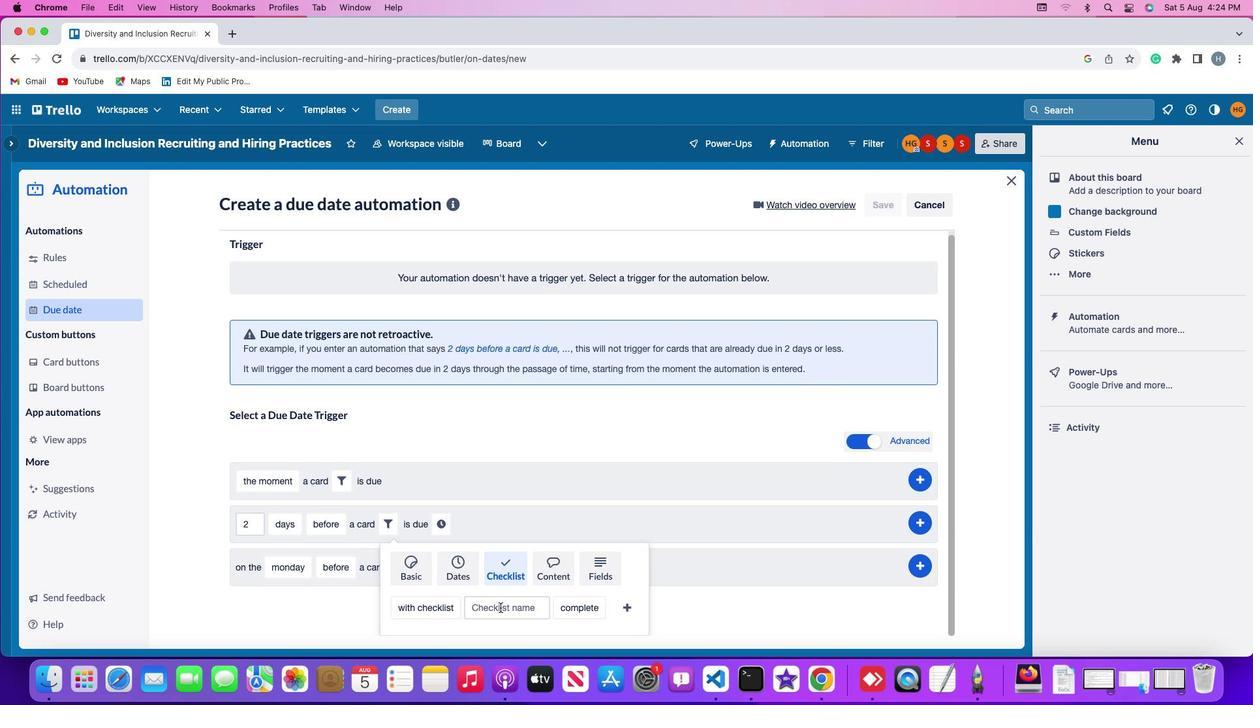 
Action: Mouse pressed left at (494, 602)
Screenshot: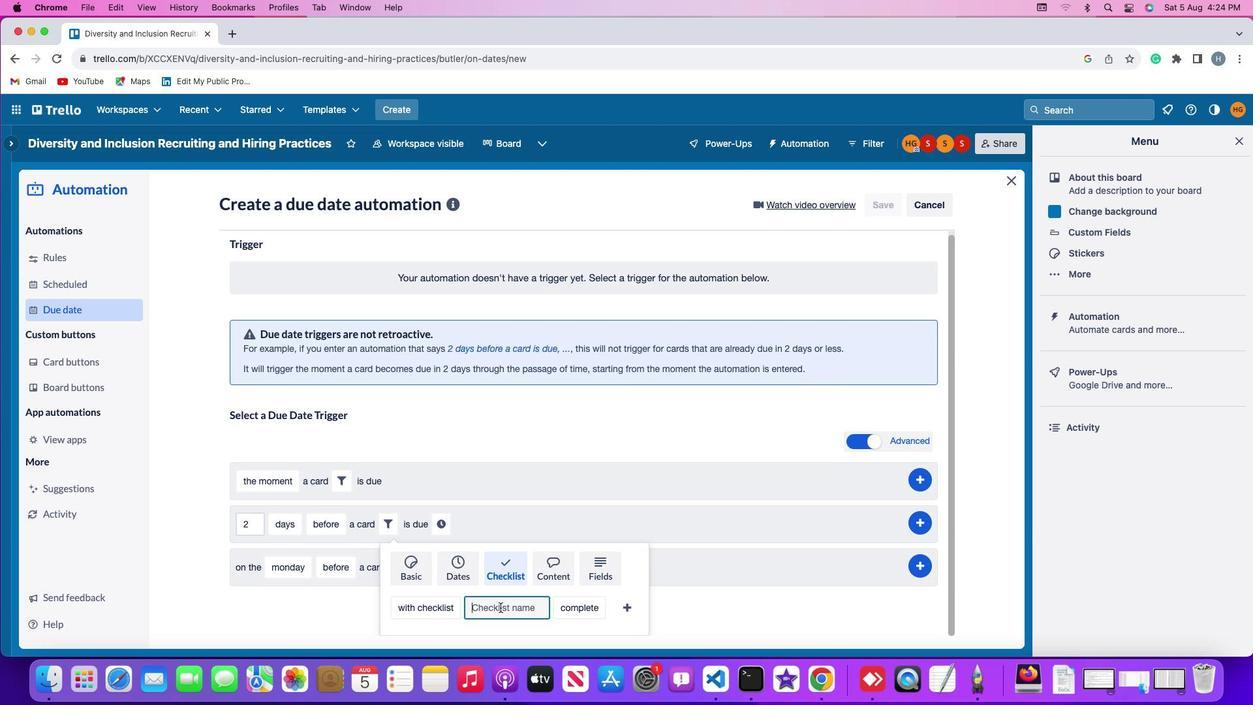 
Action: Mouse moved to (495, 602)
Screenshot: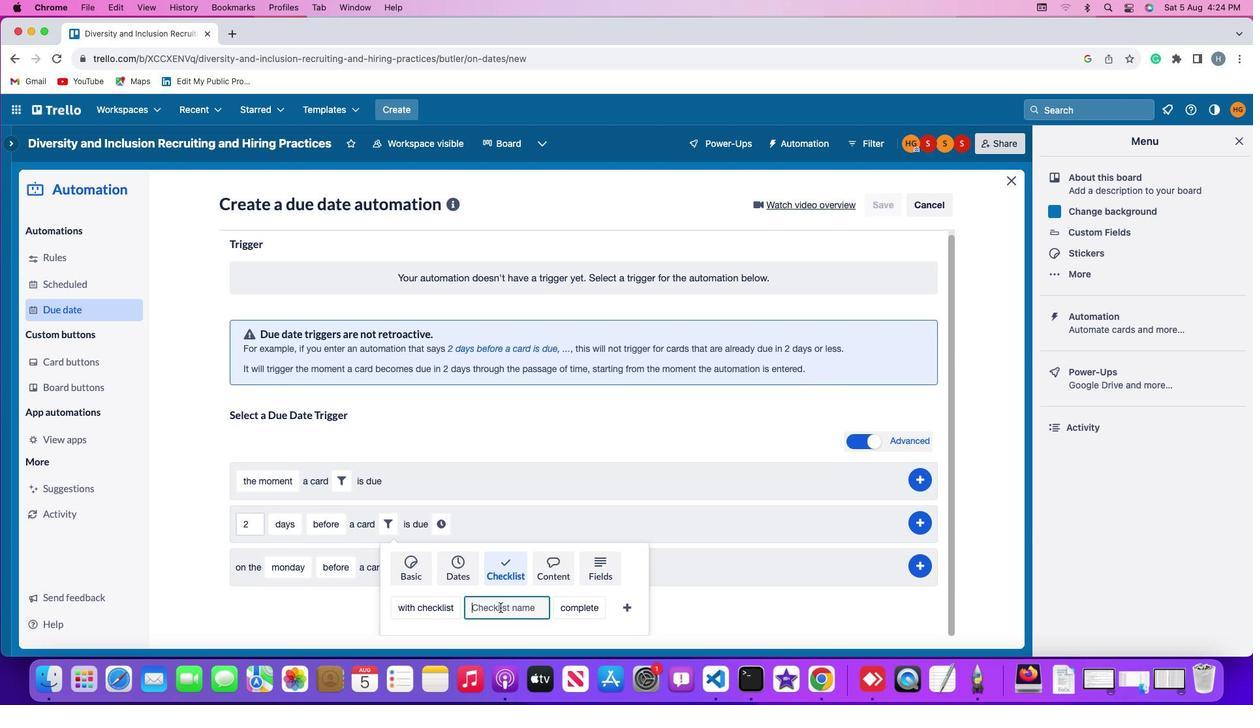 
Action: Key pressed Key.shift'r''e''s''u''m''e'
Screenshot: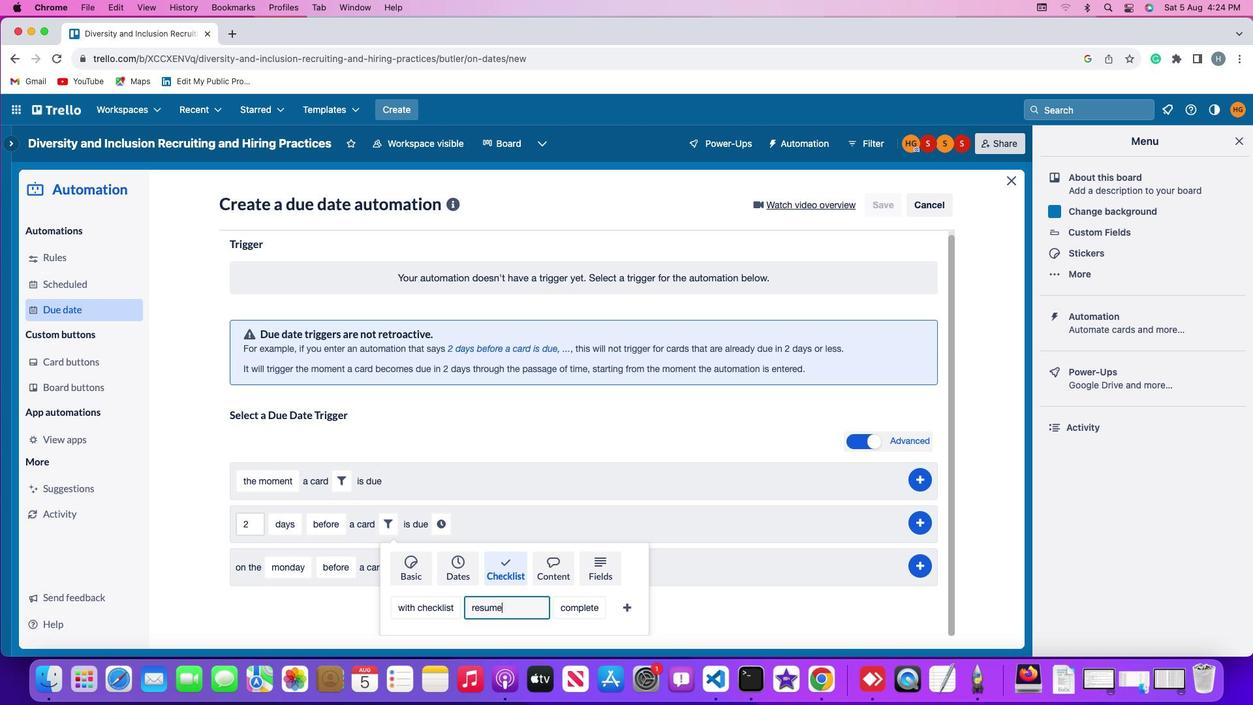
Action: Mouse moved to (585, 549)
Screenshot: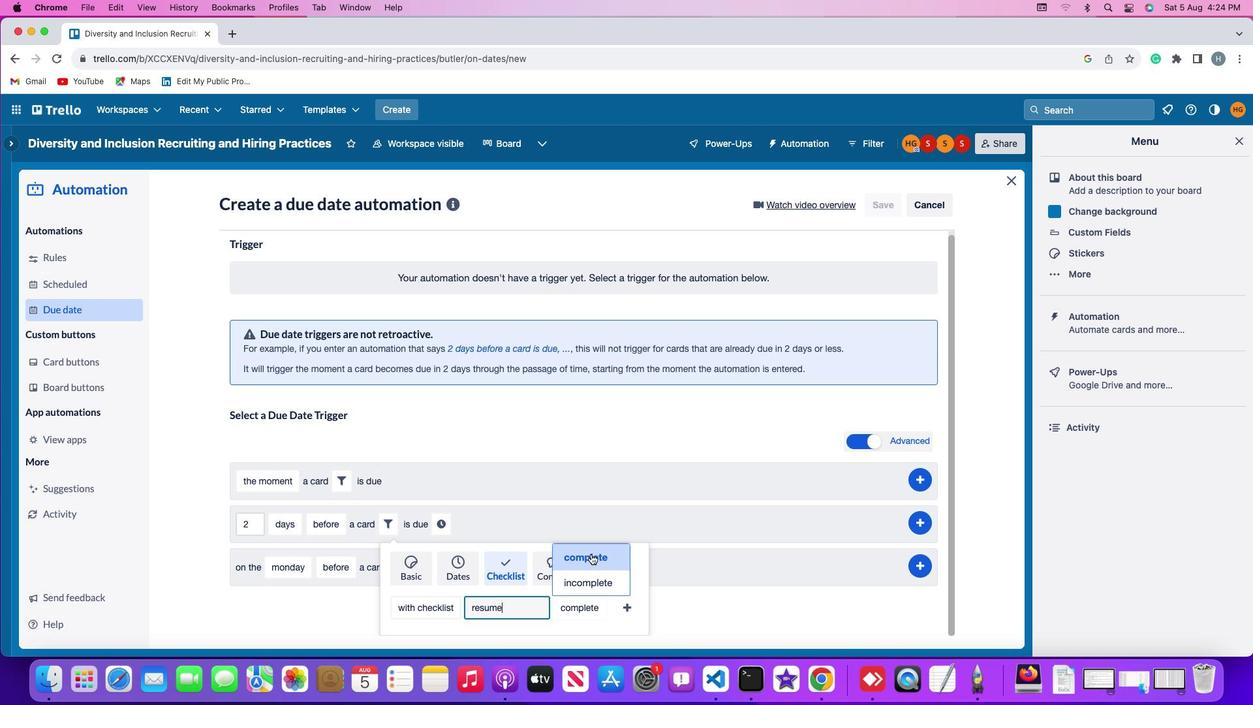 
Action: Mouse pressed left at (585, 549)
Screenshot: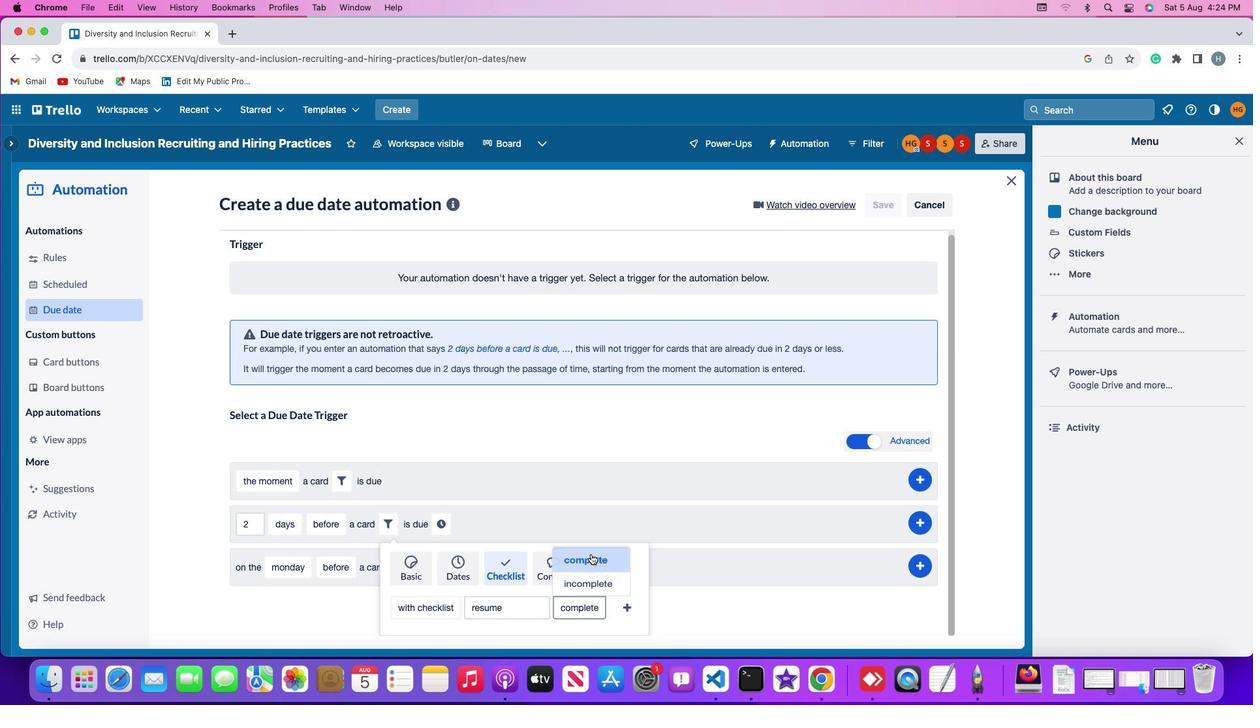 
Action: Mouse moved to (621, 600)
Screenshot: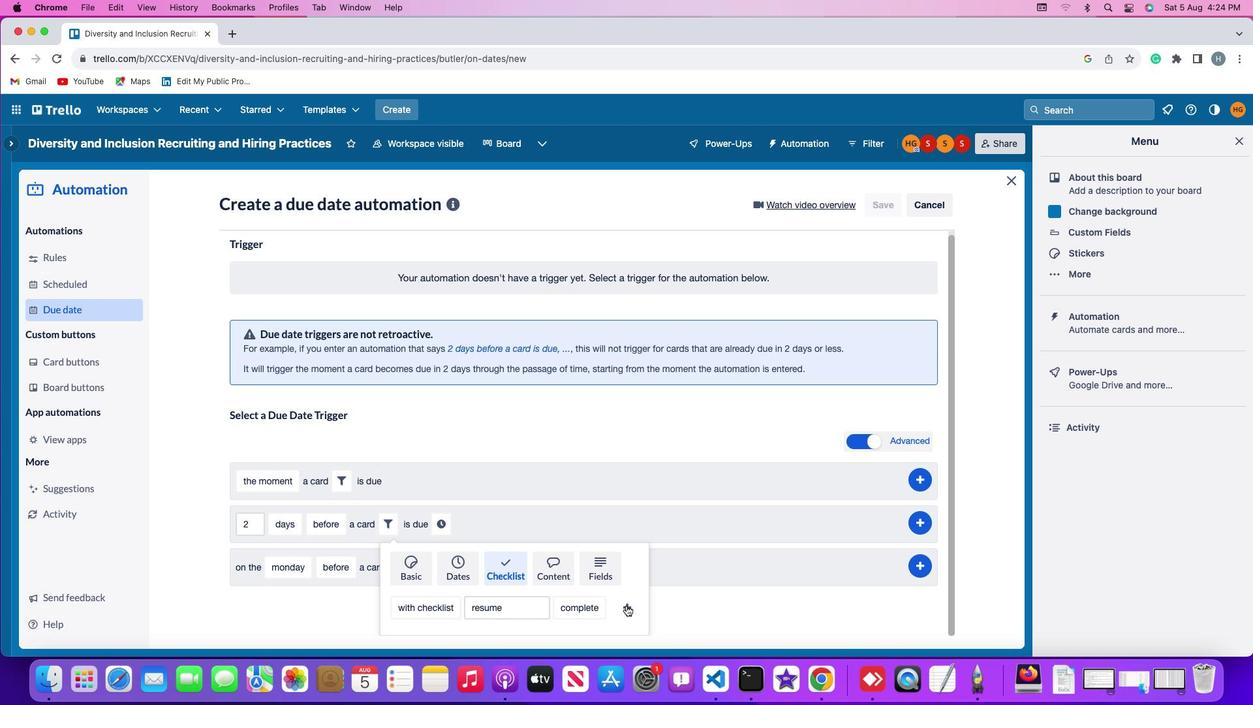 
Action: Mouse pressed left at (621, 600)
Screenshot: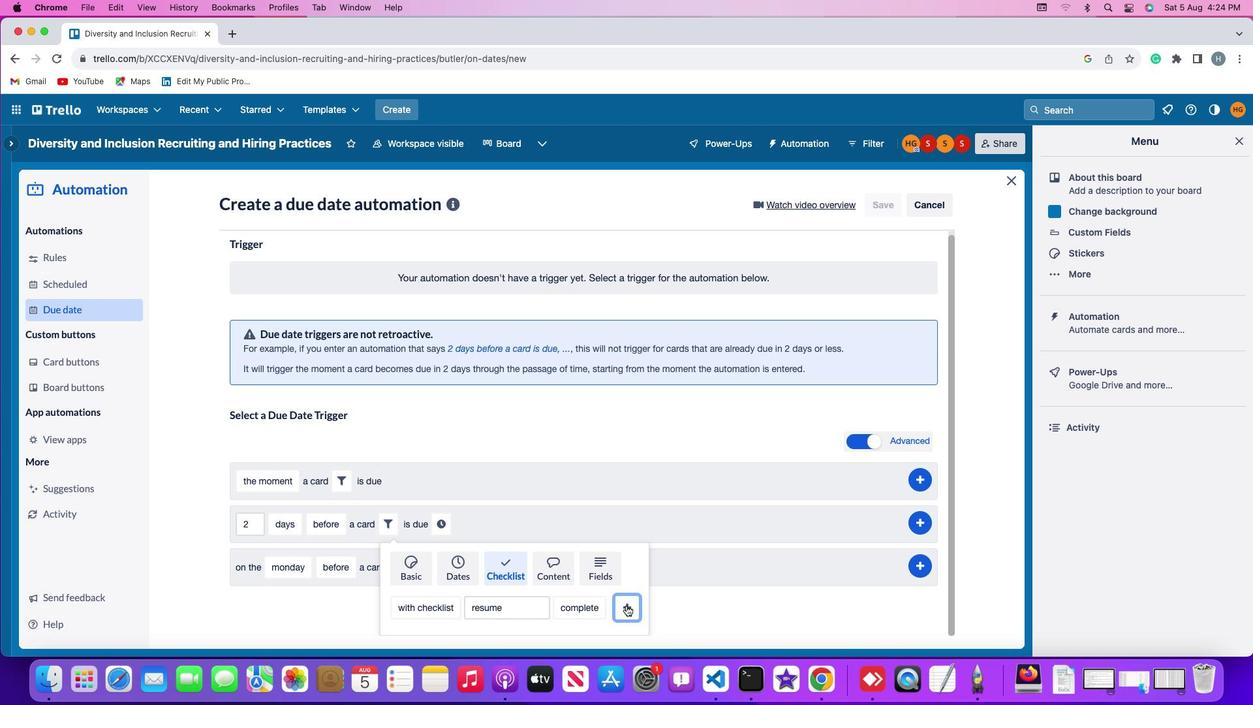 
Action: Mouse moved to (604, 519)
Screenshot: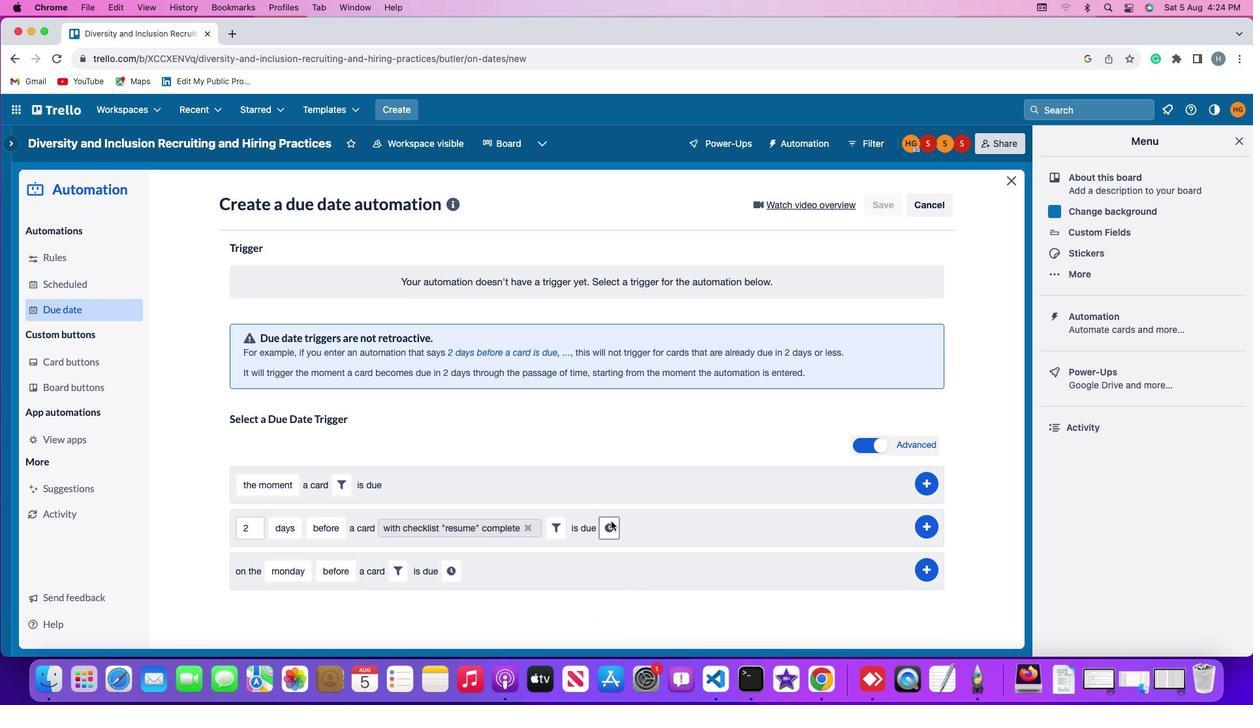 
Action: Mouse pressed left at (604, 519)
Screenshot: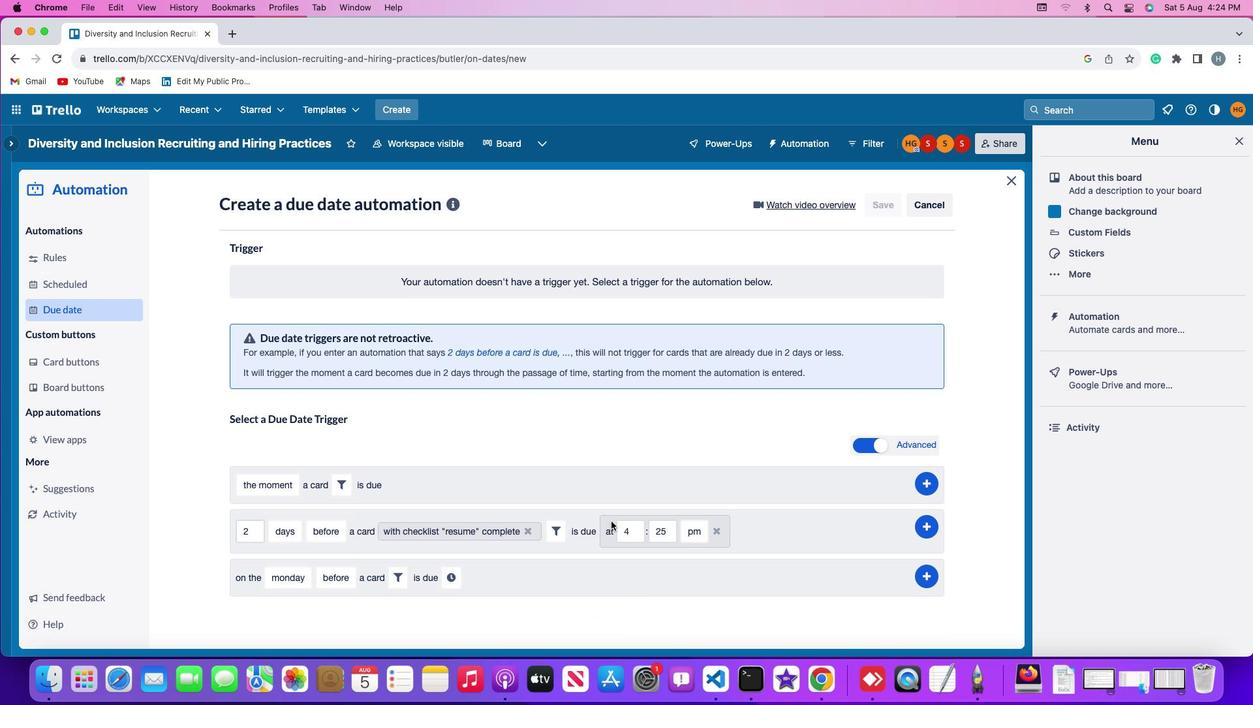 
Action: Mouse moved to (633, 528)
Screenshot: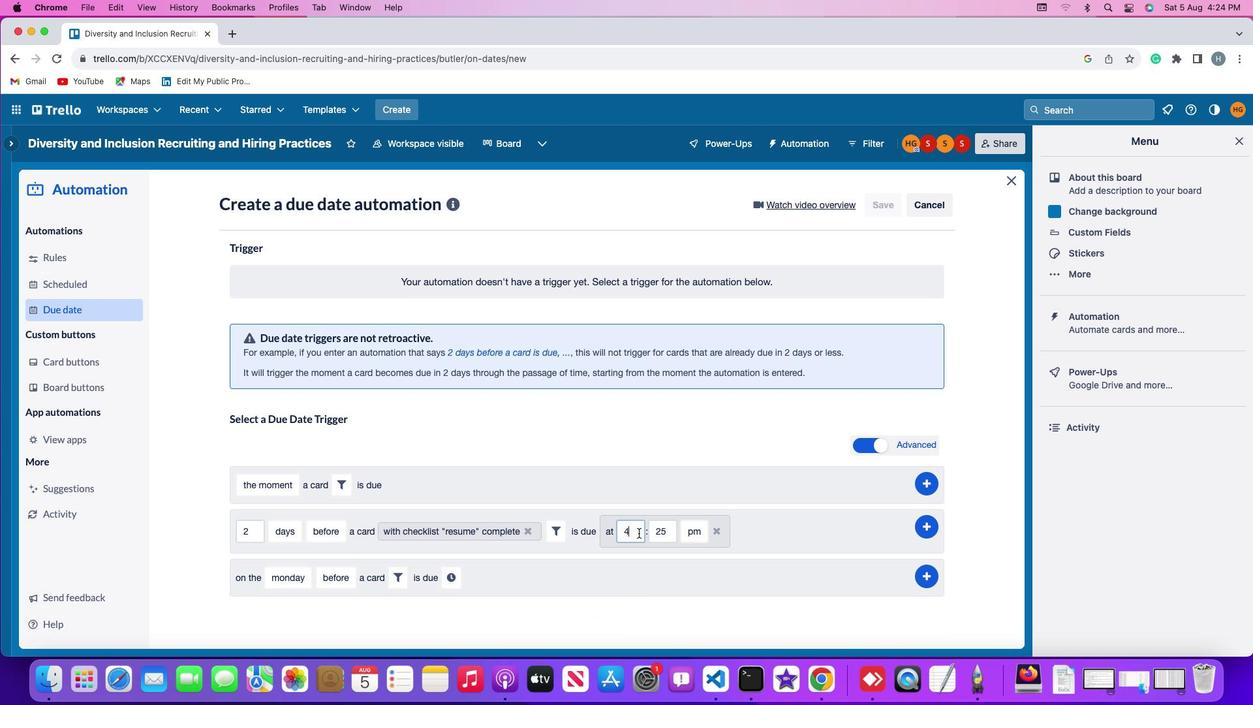 
Action: Mouse pressed left at (633, 528)
Screenshot: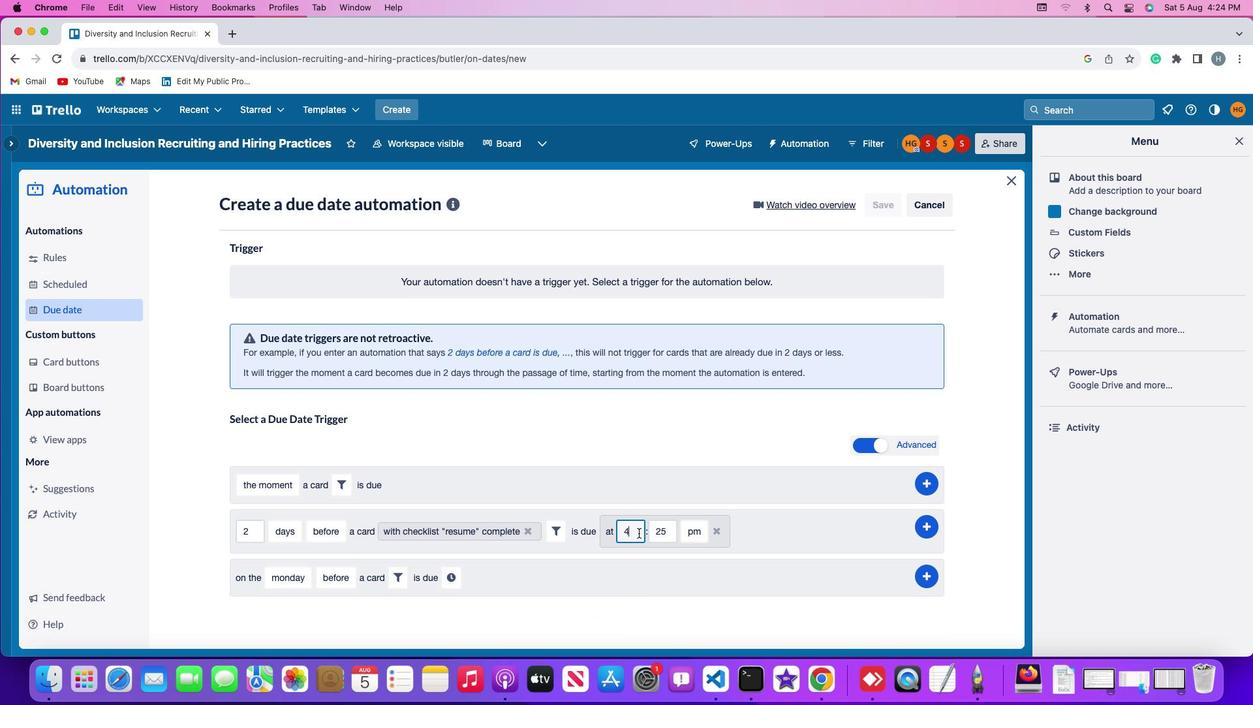 
Action: Key pressed Key.backspace'1''1'
Screenshot: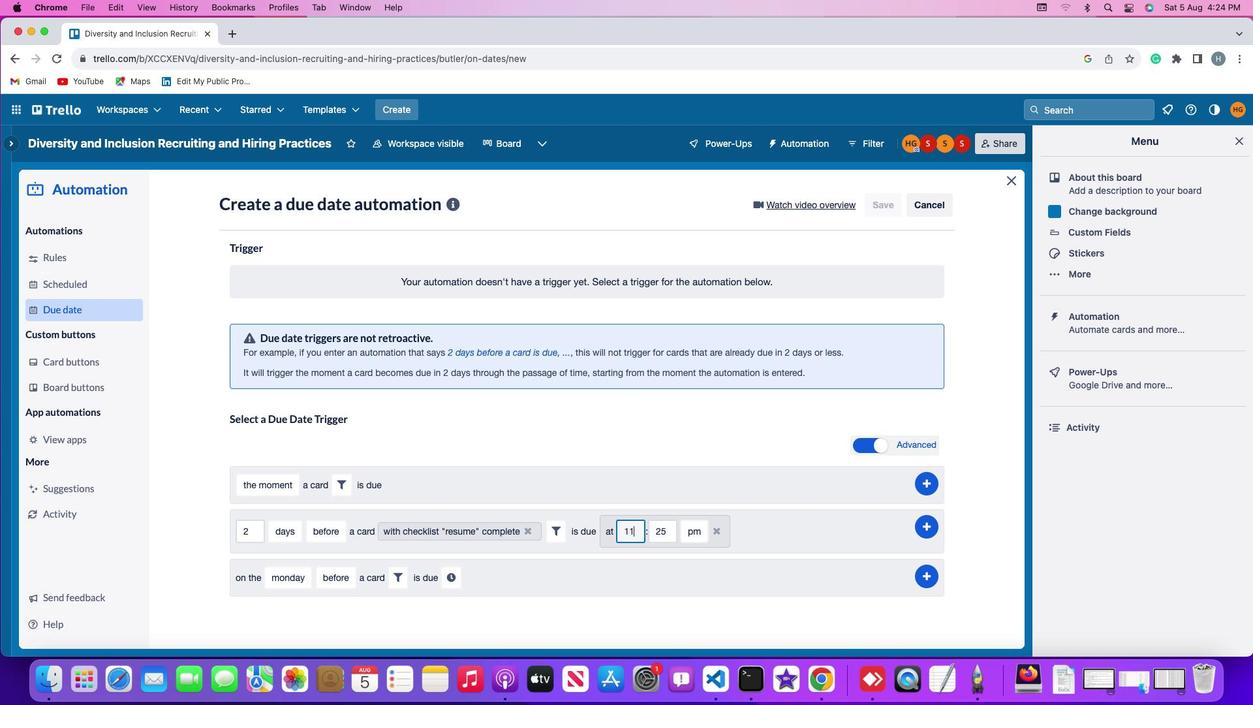 
Action: Mouse moved to (665, 522)
Screenshot: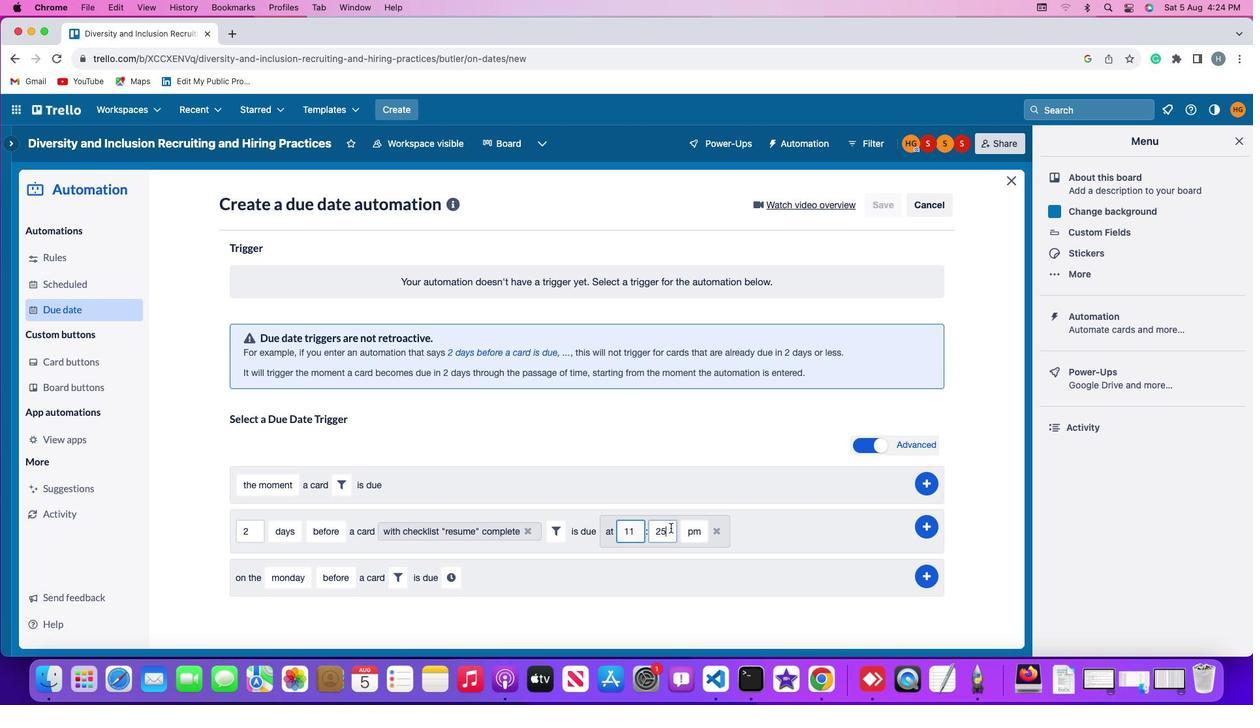 
Action: Mouse pressed left at (665, 522)
Screenshot: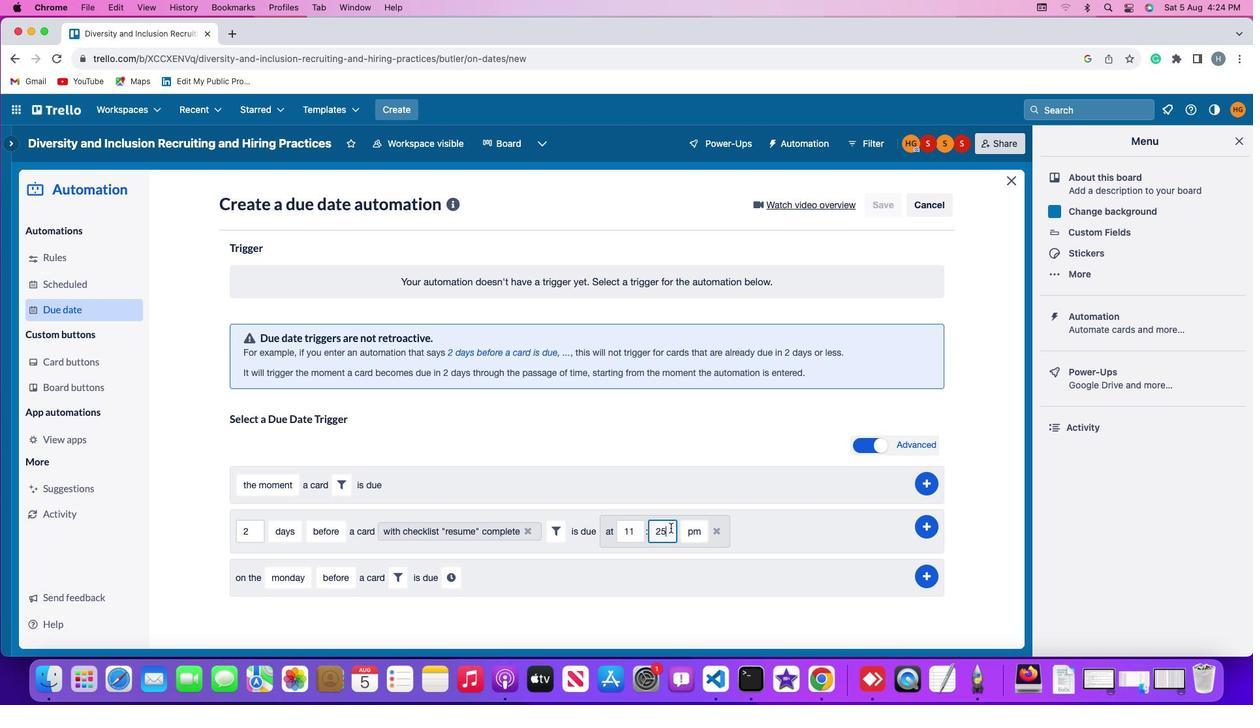 
Action: Mouse moved to (665, 522)
Screenshot: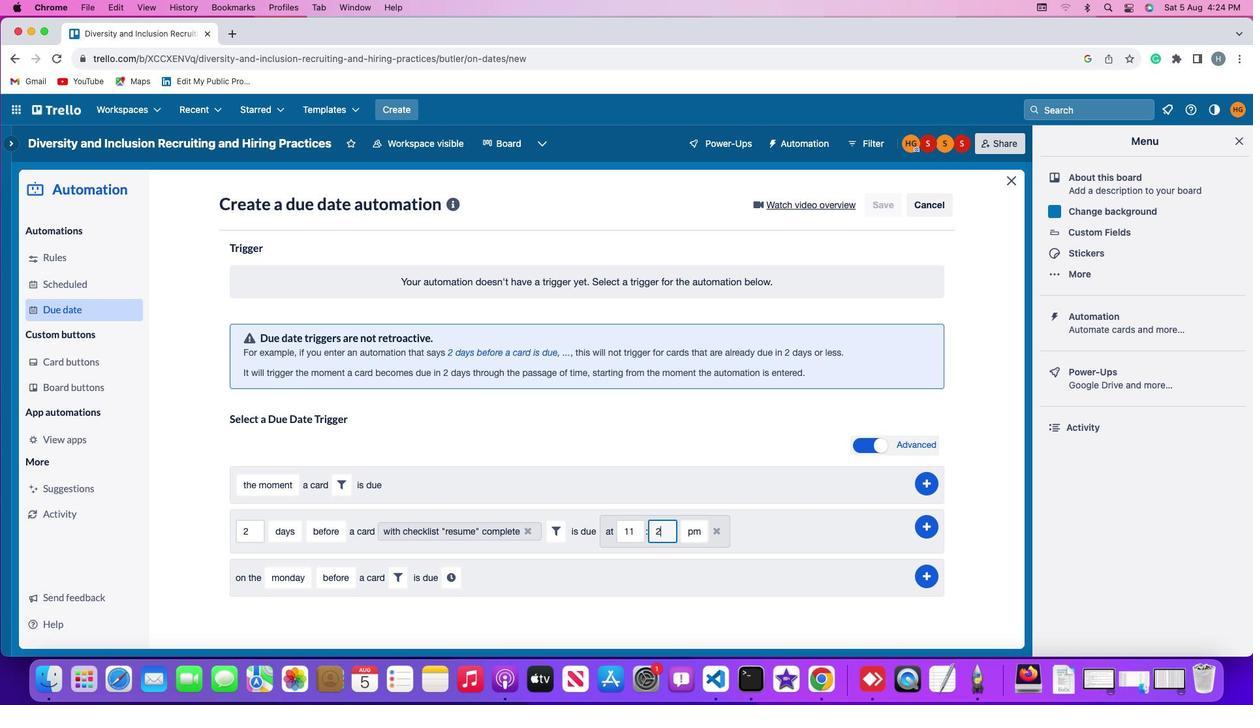 
Action: Key pressed Key.backspaceKey.backspaceKey.backspace
Screenshot: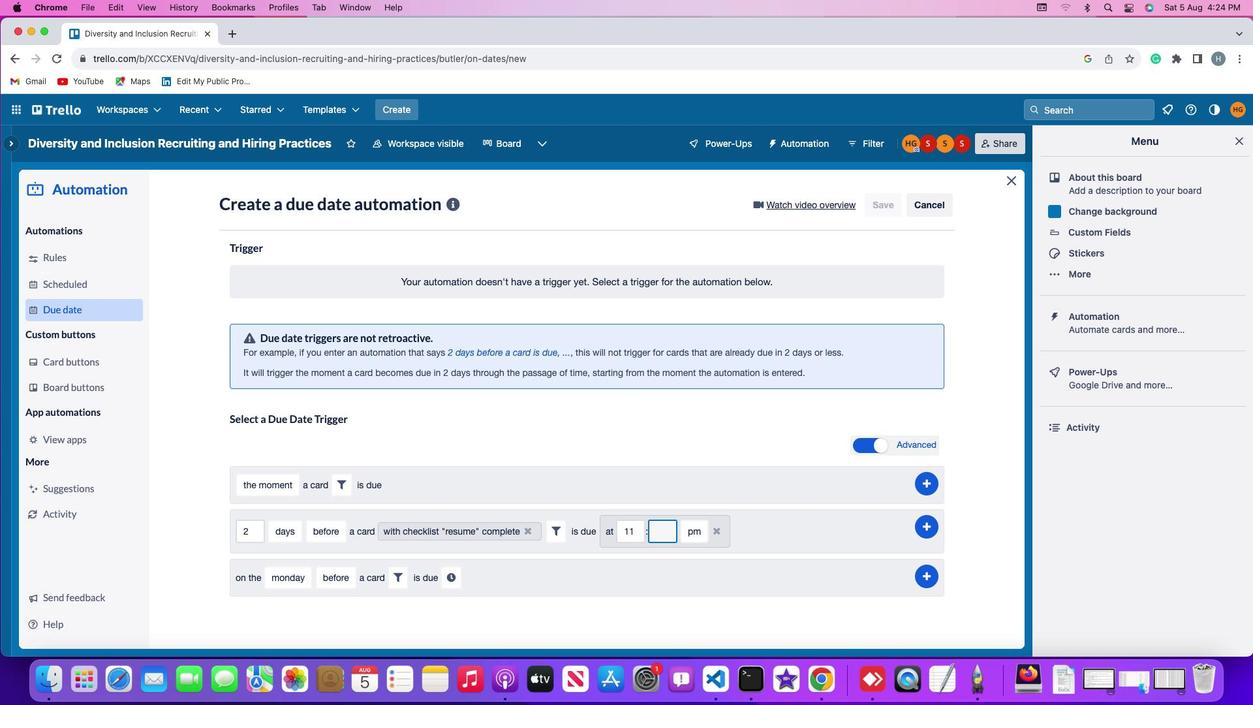 
Action: Mouse moved to (665, 522)
Screenshot: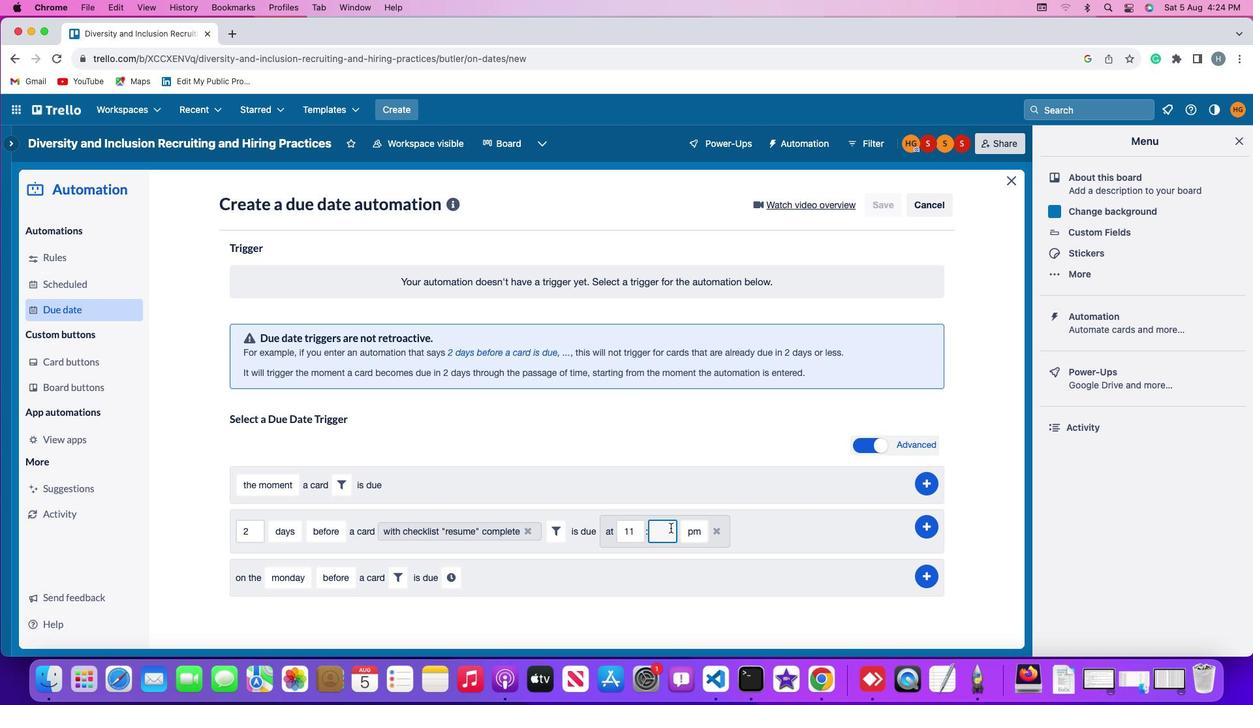 
Action: Key pressed '0'
Screenshot: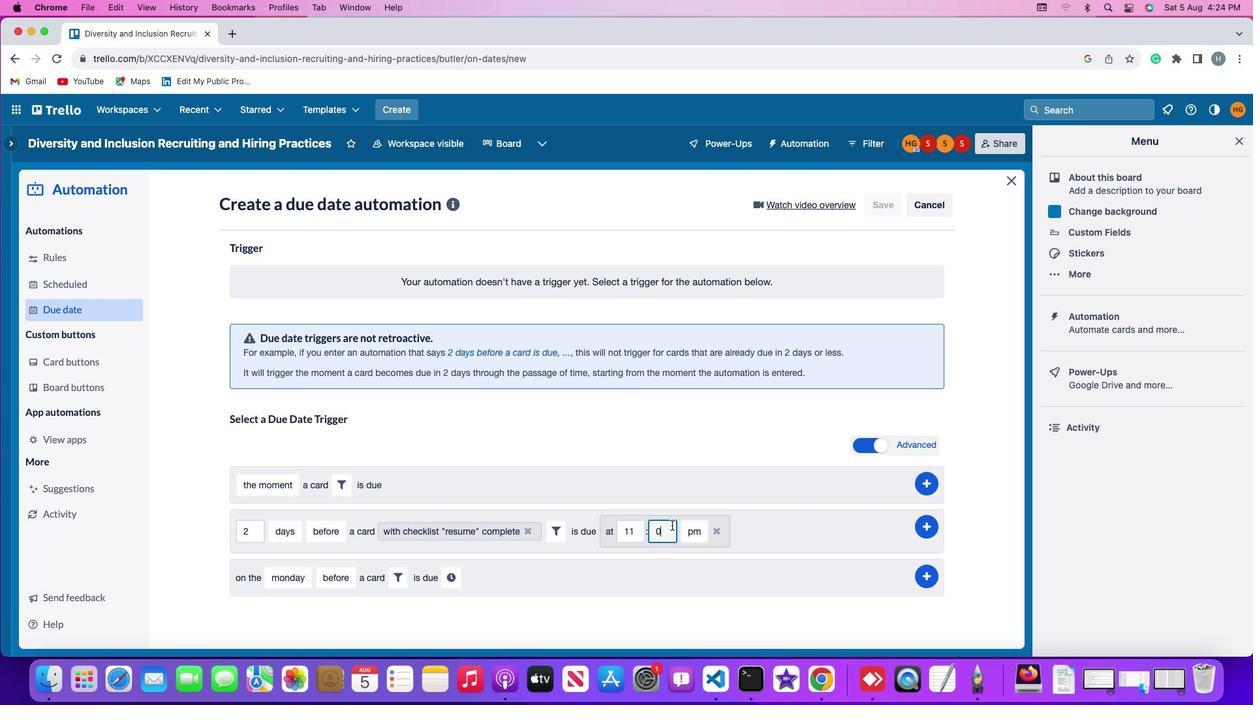 
Action: Mouse moved to (667, 515)
Screenshot: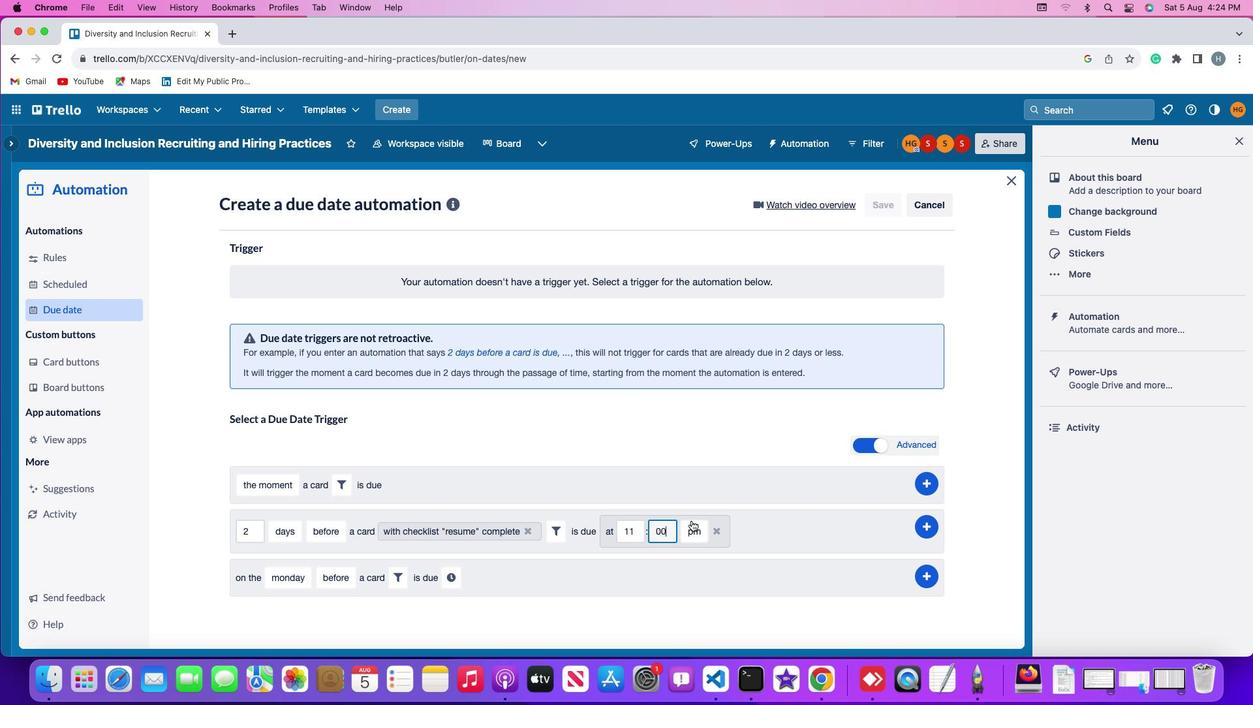 
Action: Key pressed '0'
Screenshot: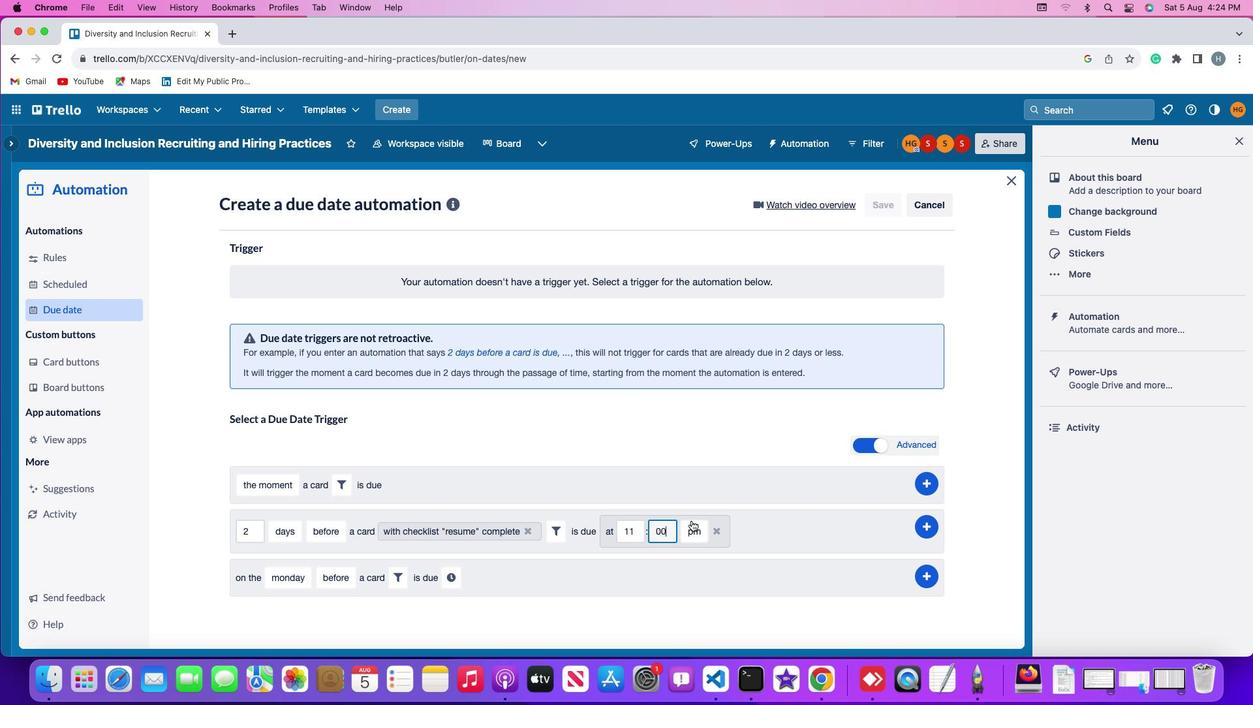 
Action: Mouse moved to (696, 527)
Screenshot: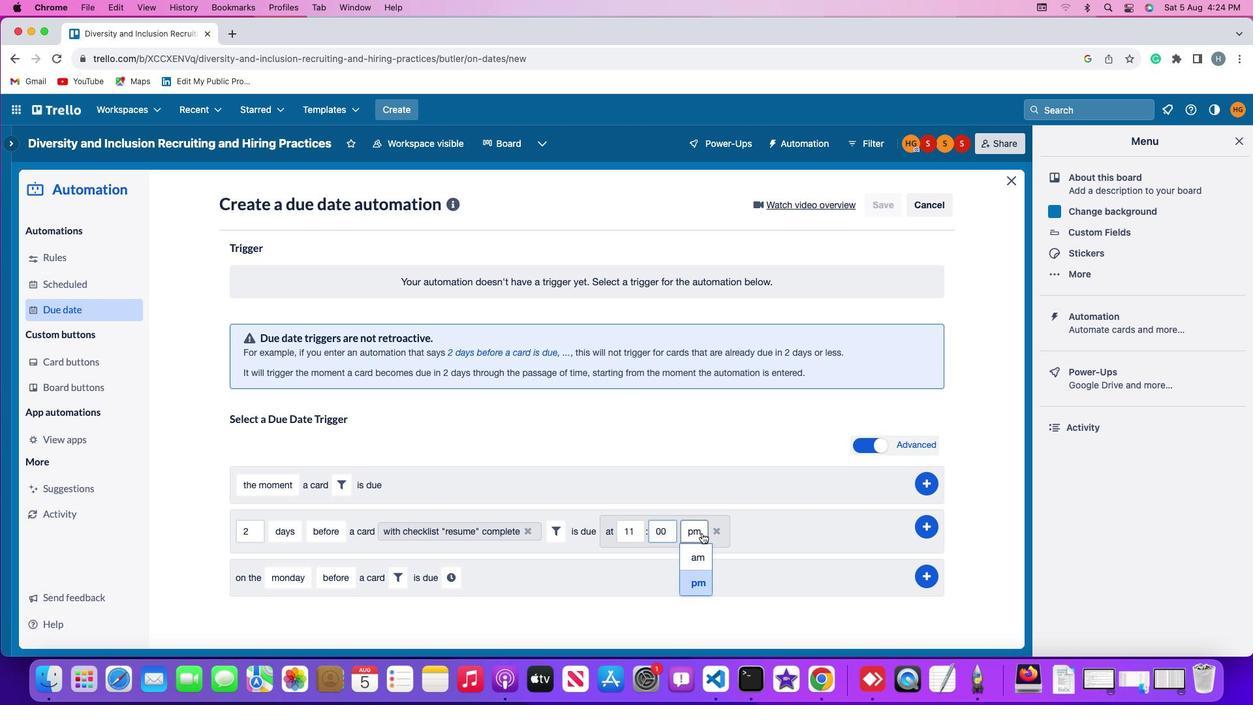 
Action: Mouse pressed left at (696, 527)
Screenshot: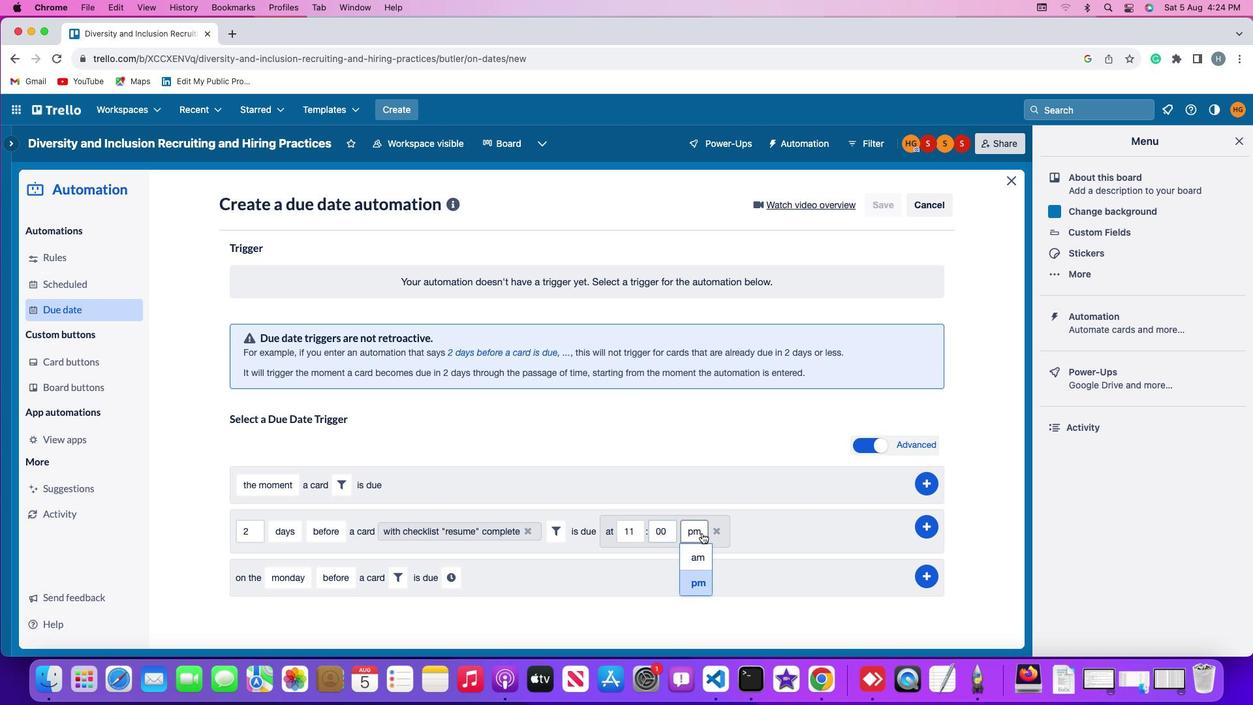 
Action: Mouse moved to (693, 550)
Screenshot: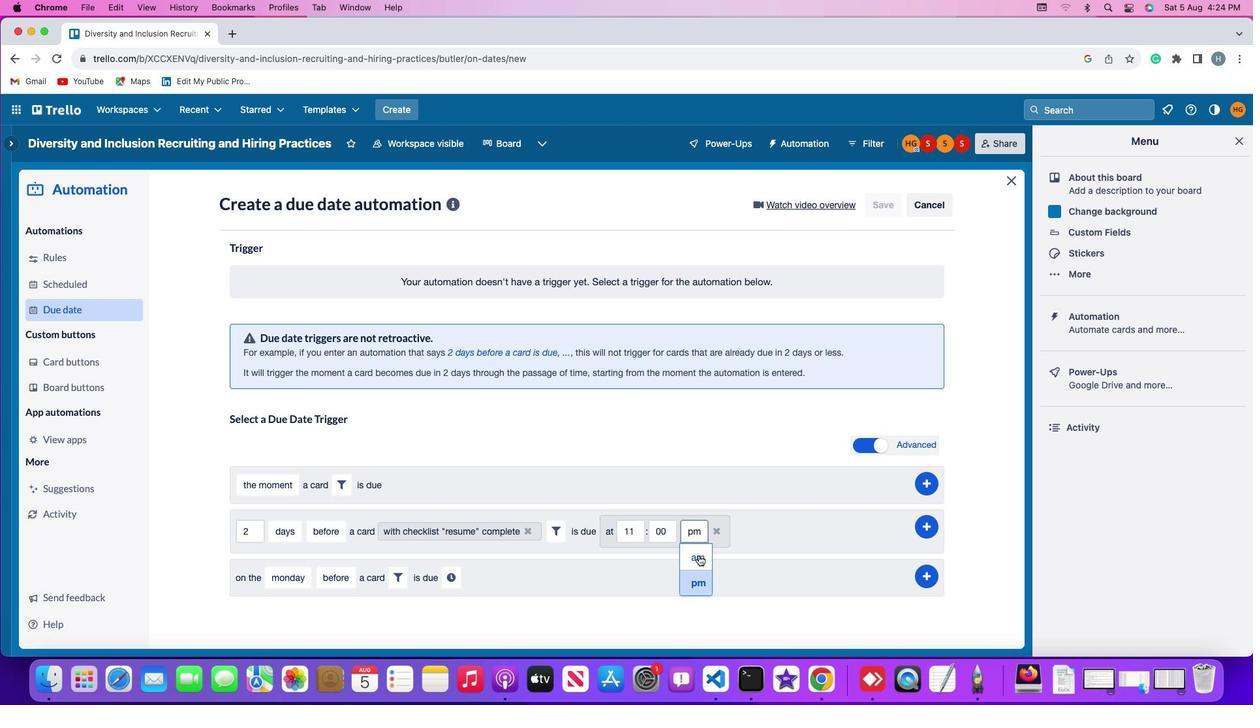 
Action: Mouse pressed left at (693, 550)
Screenshot: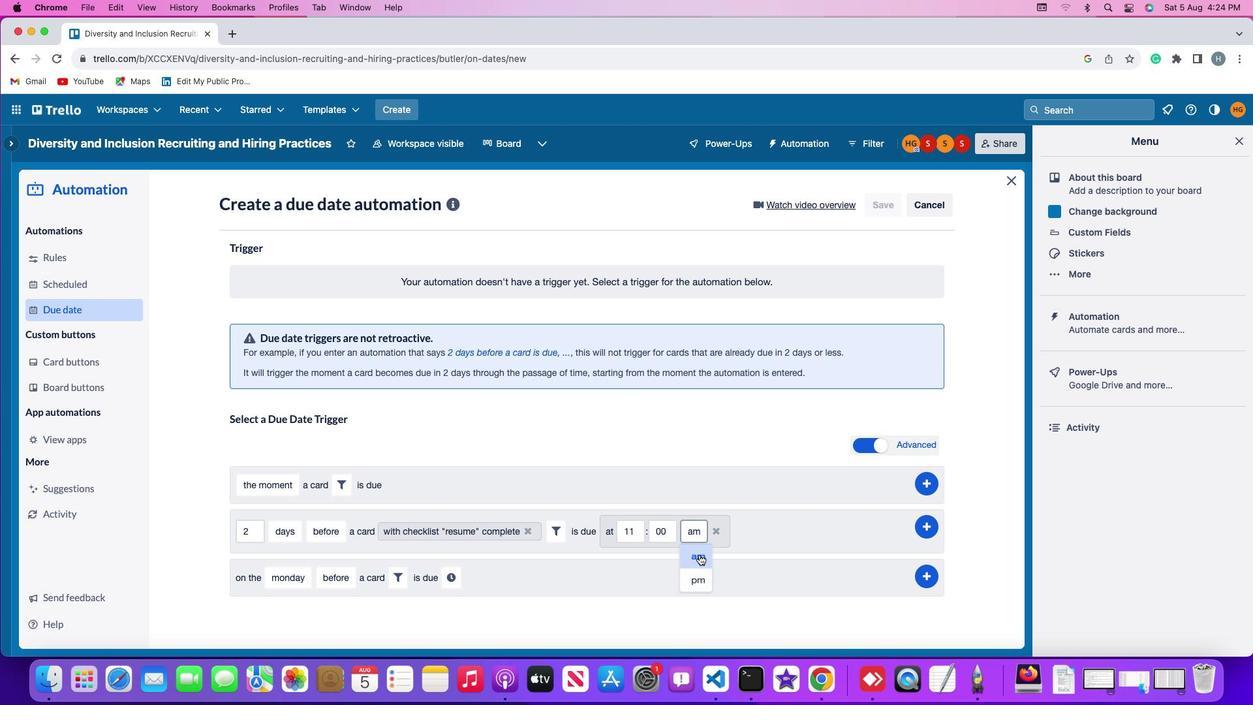 
Action: Mouse moved to (918, 519)
Screenshot: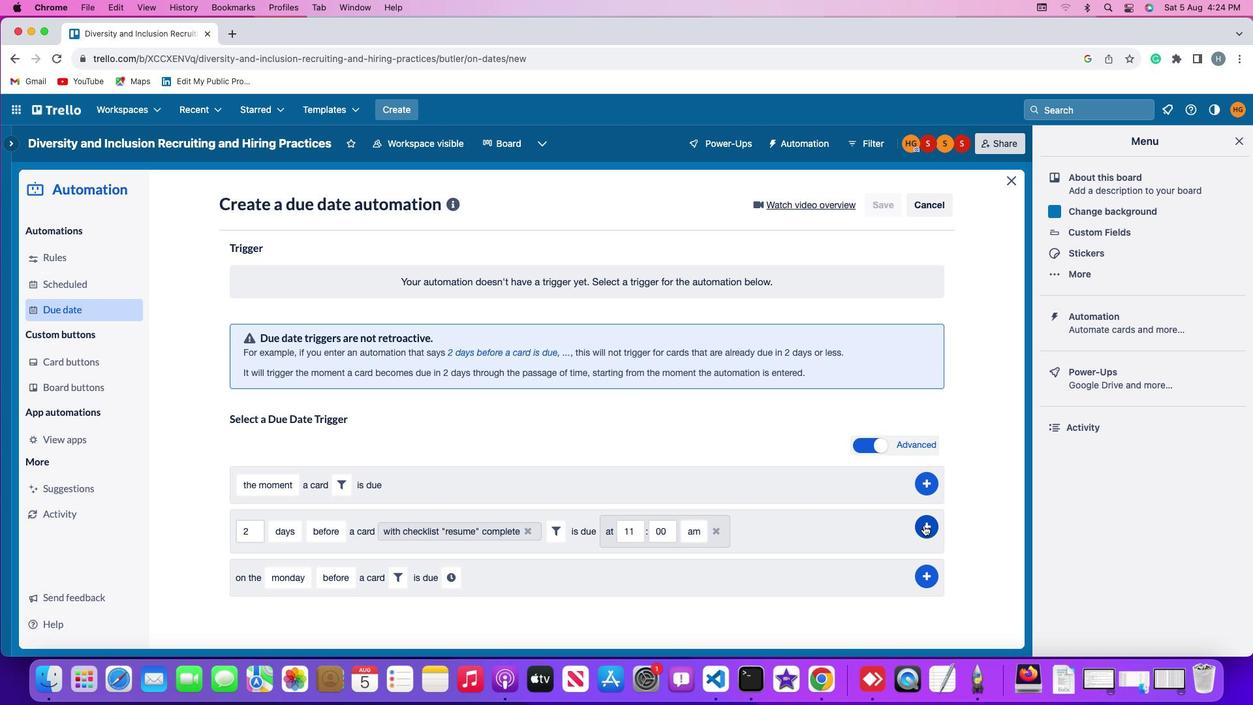 
Action: Mouse pressed left at (918, 519)
Screenshot: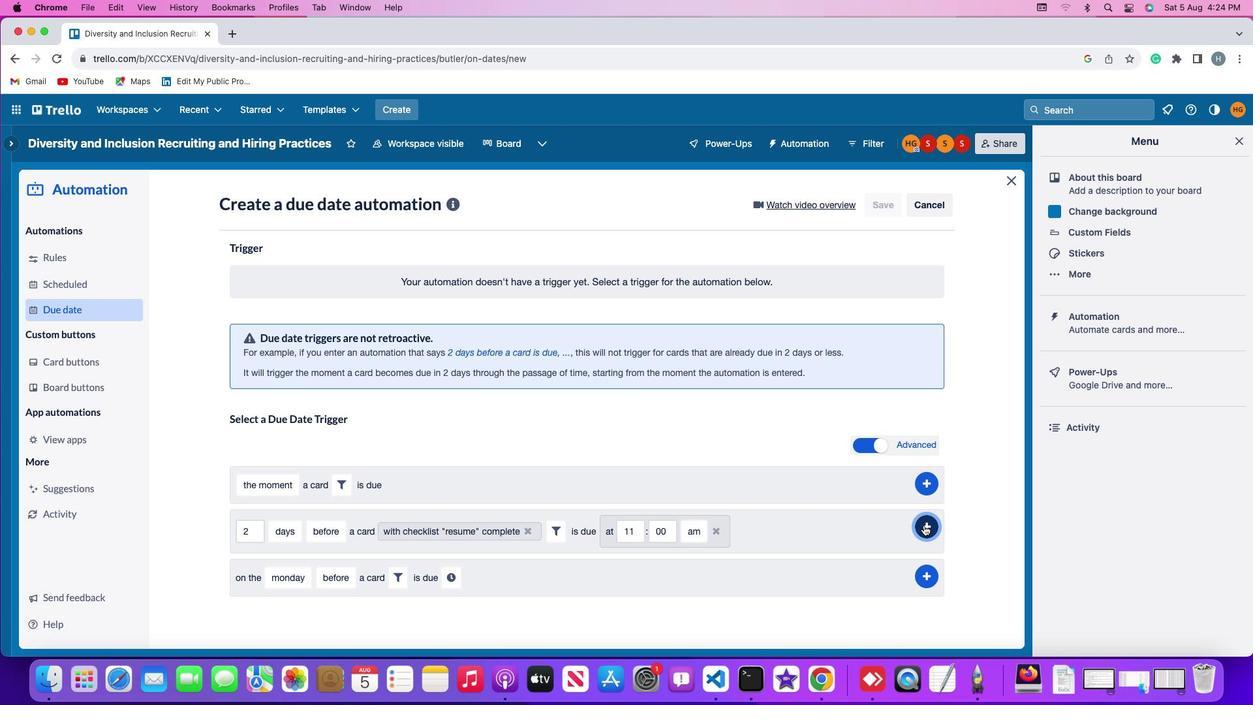 
Action: Mouse moved to (989, 360)
Screenshot: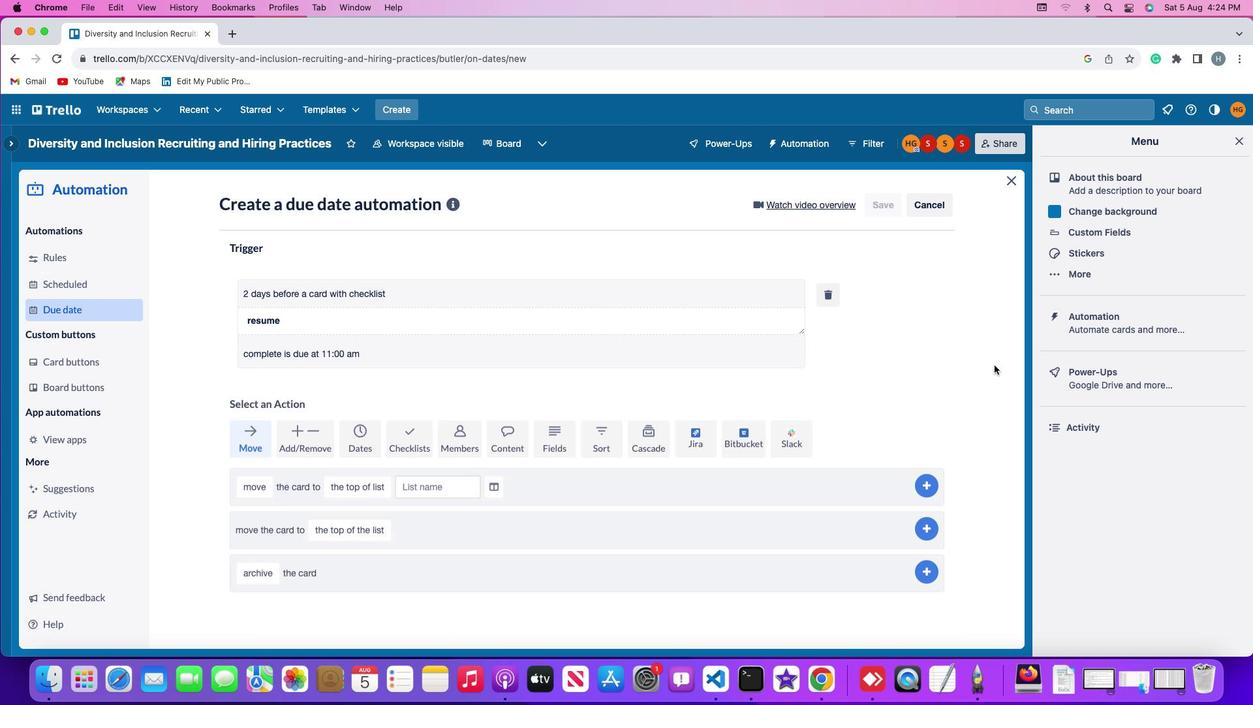 
